 Task: Find connections with filter location Dar el Beïda with filter topic #Jobinterviewswith filter profile language Potuguese with filter current company International Trade Links ® (ITL - HR Consultants) with filter school Institute of Rural Management Anand (IRMA) with filter industry Telephone Call Centers with filter service category Customer Support with filter keywords title Biological Engineer
Action: Mouse moved to (489, 69)
Screenshot: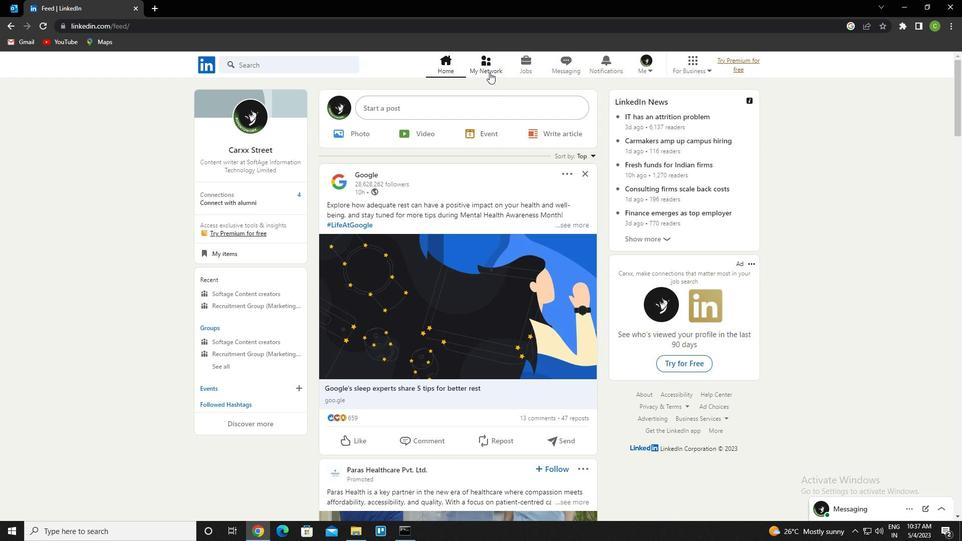
Action: Mouse pressed left at (489, 69)
Screenshot: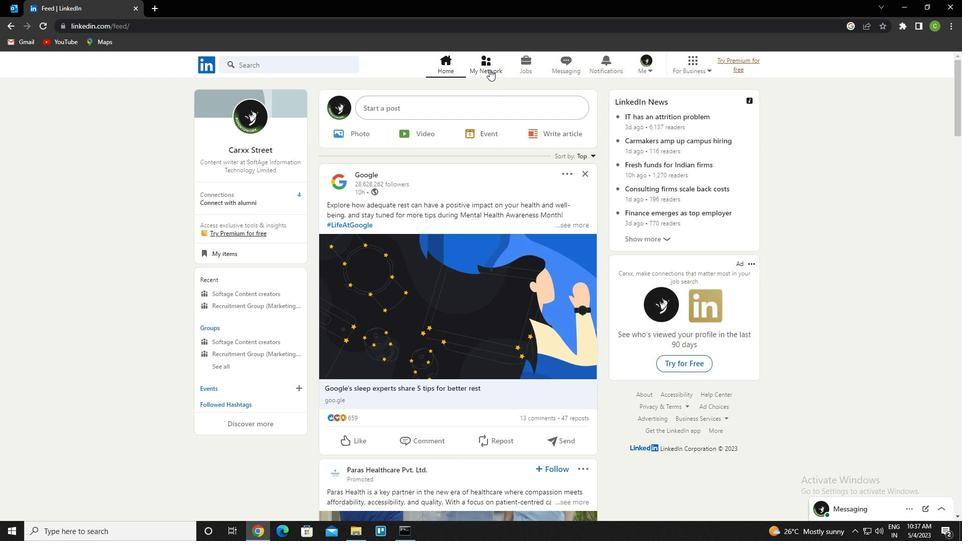 
Action: Mouse moved to (314, 121)
Screenshot: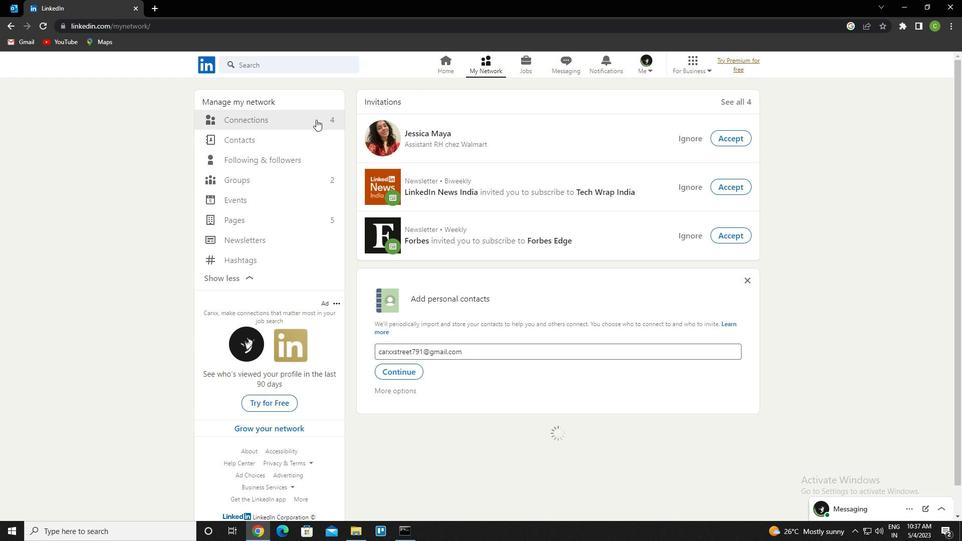 
Action: Mouse pressed left at (314, 121)
Screenshot: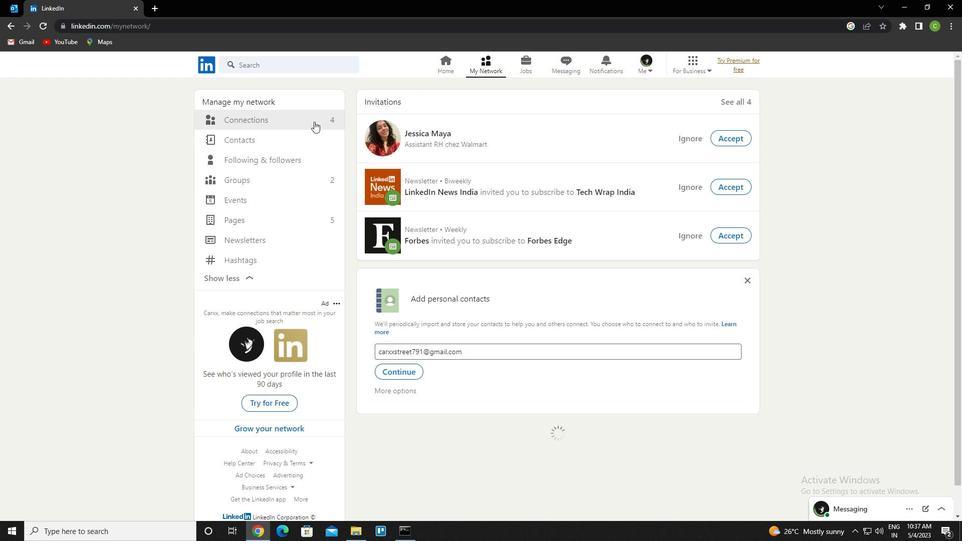 
Action: Mouse moved to (564, 119)
Screenshot: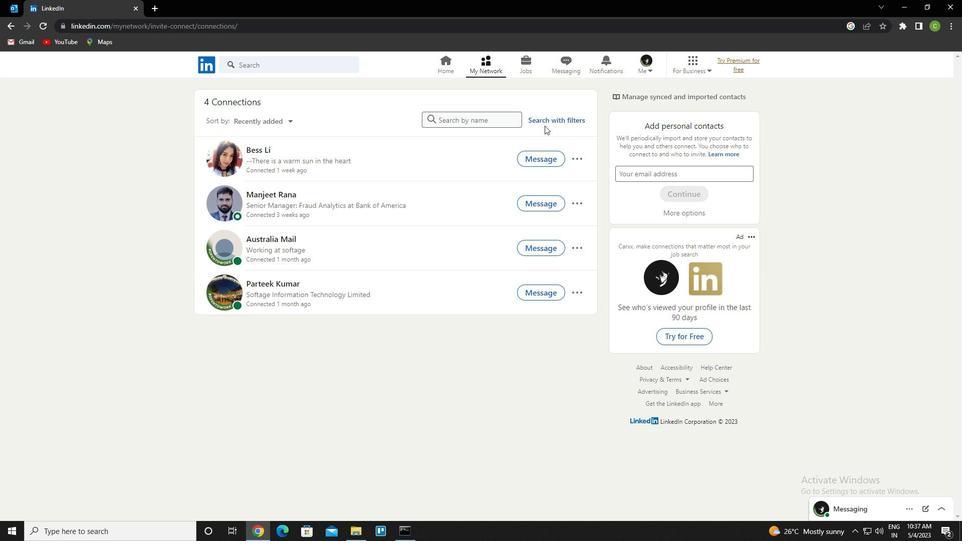 
Action: Mouse pressed left at (564, 119)
Screenshot: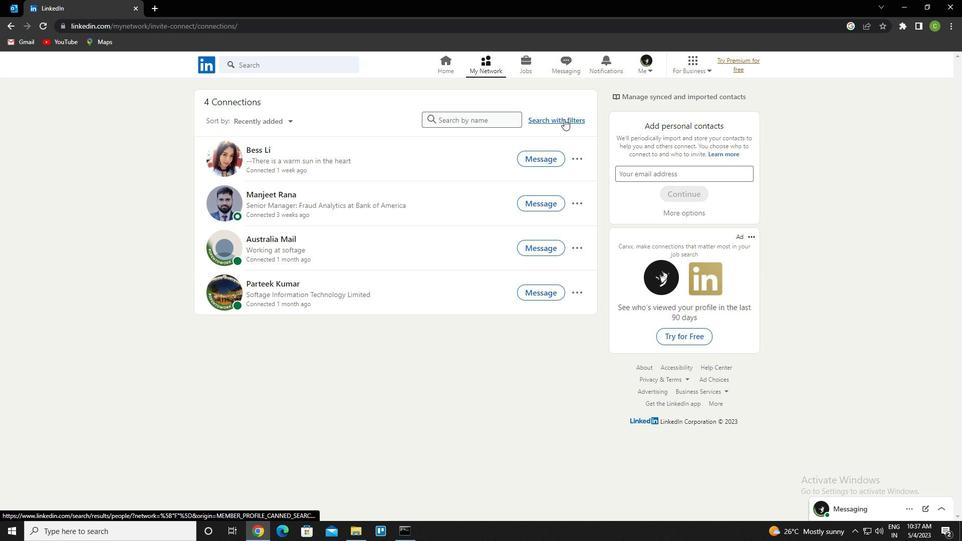 
Action: Mouse moved to (512, 93)
Screenshot: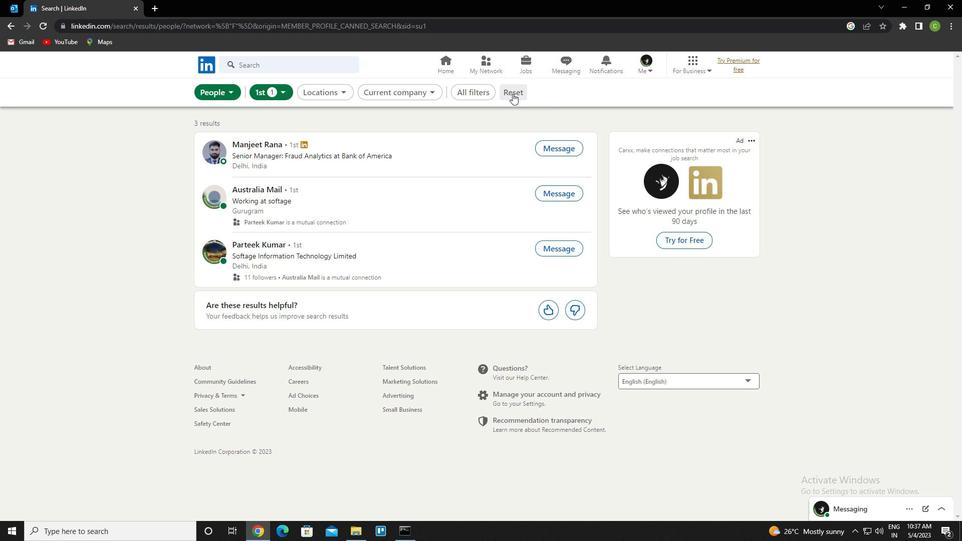 
Action: Mouse pressed left at (512, 93)
Screenshot: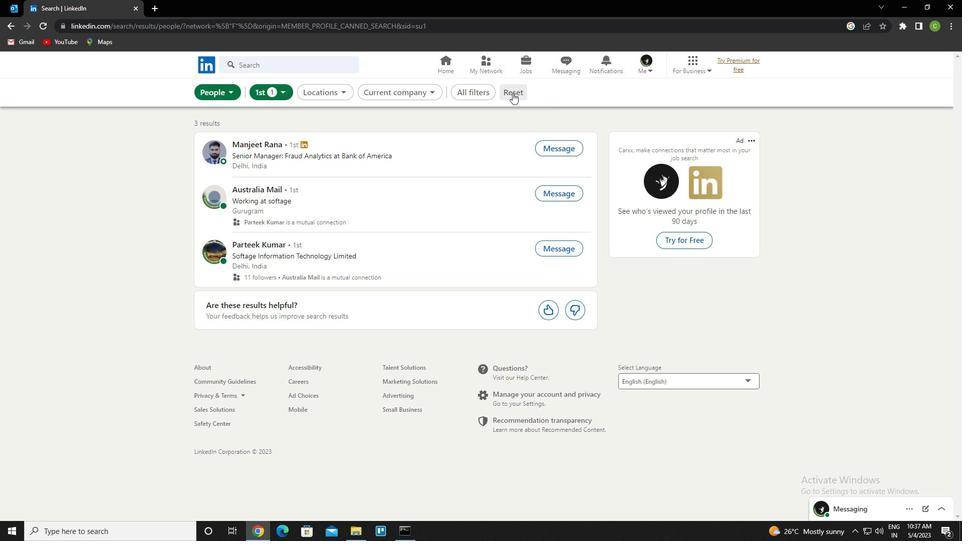 
Action: Mouse moved to (497, 98)
Screenshot: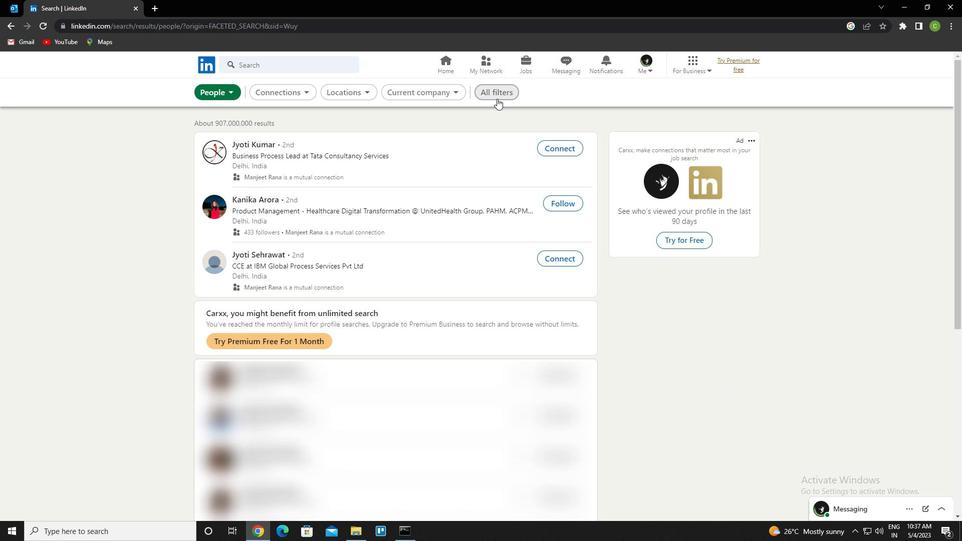 
Action: Mouse pressed left at (497, 98)
Screenshot: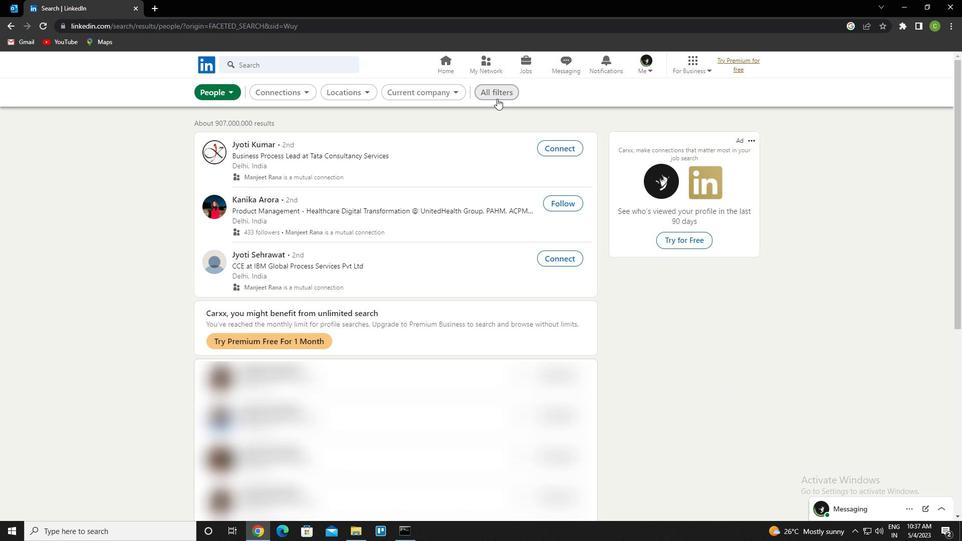 
Action: Mouse moved to (795, 283)
Screenshot: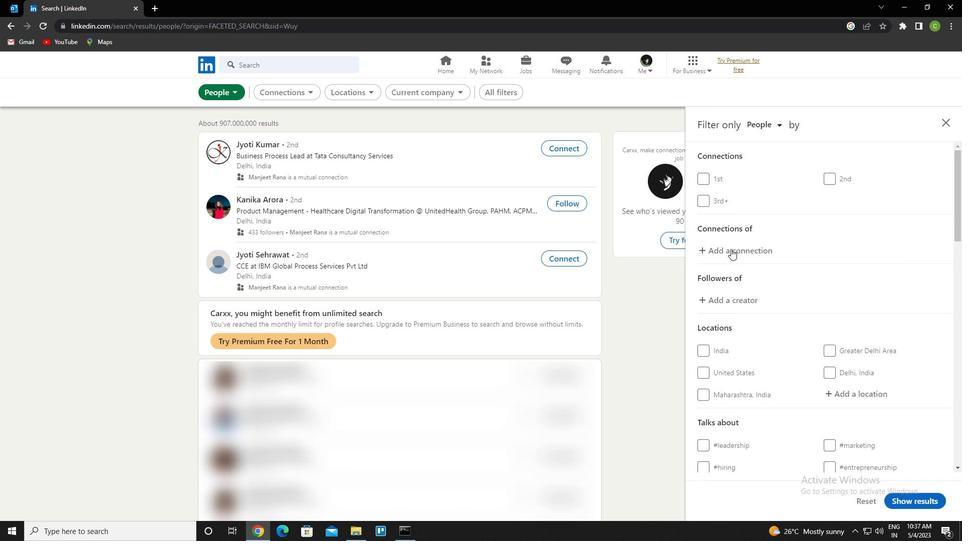 
Action: Mouse scrolled (795, 282) with delta (0, 0)
Screenshot: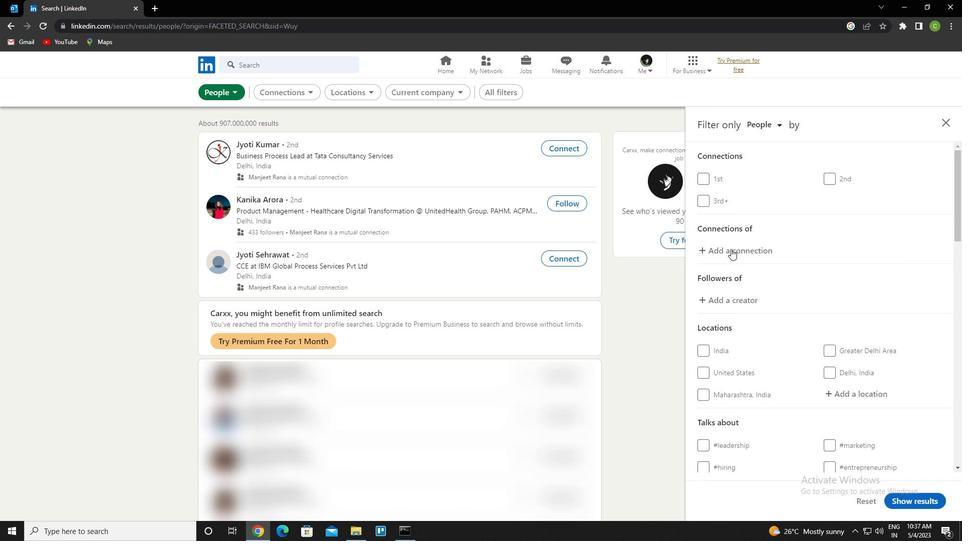 
Action: Mouse moved to (803, 286)
Screenshot: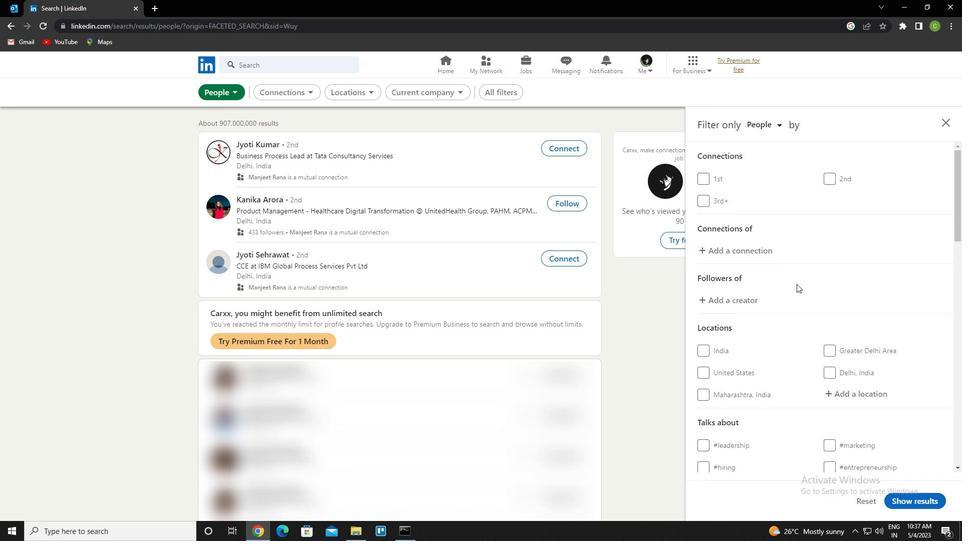 
Action: Mouse scrolled (803, 286) with delta (0, 0)
Screenshot: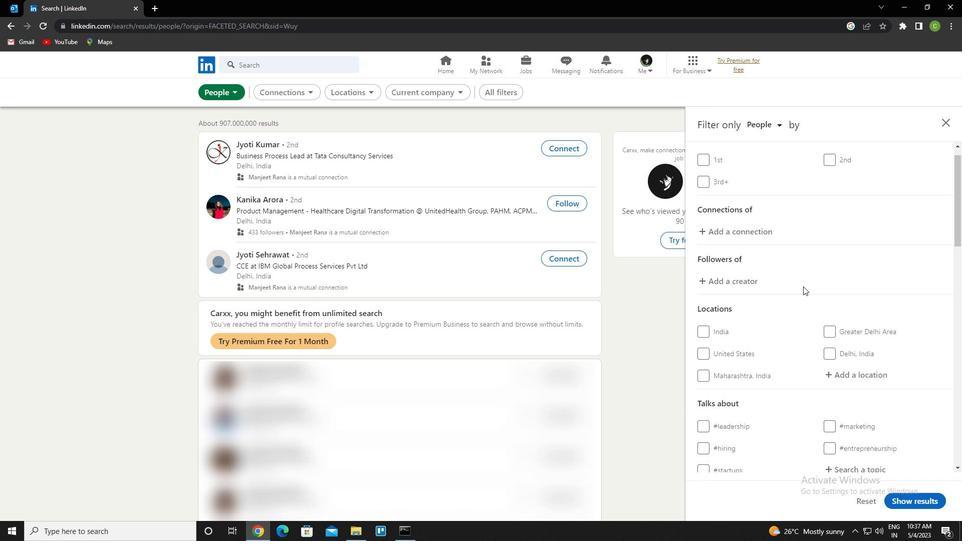 
Action: Mouse moved to (854, 295)
Screenshot: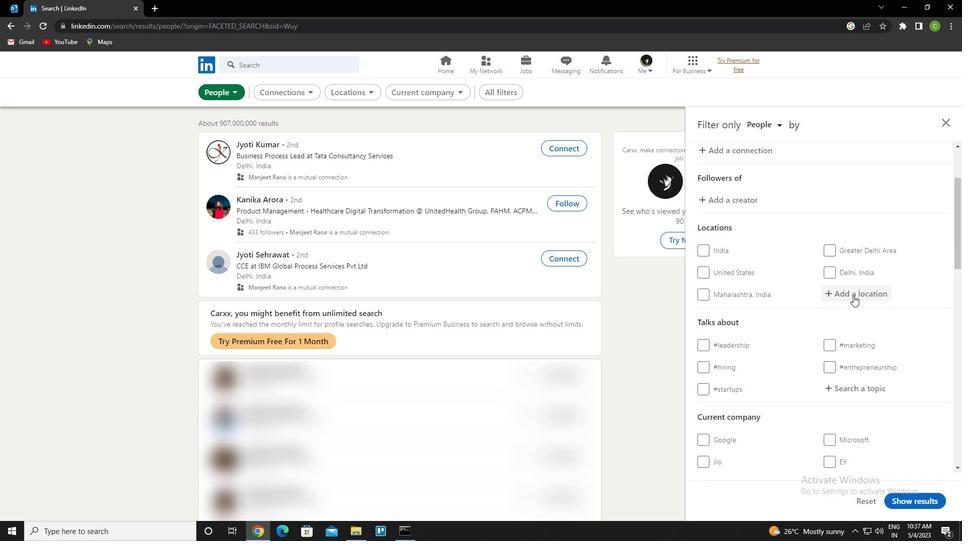 
Action: Mouse pressed left at (854, 295)
Screenshot: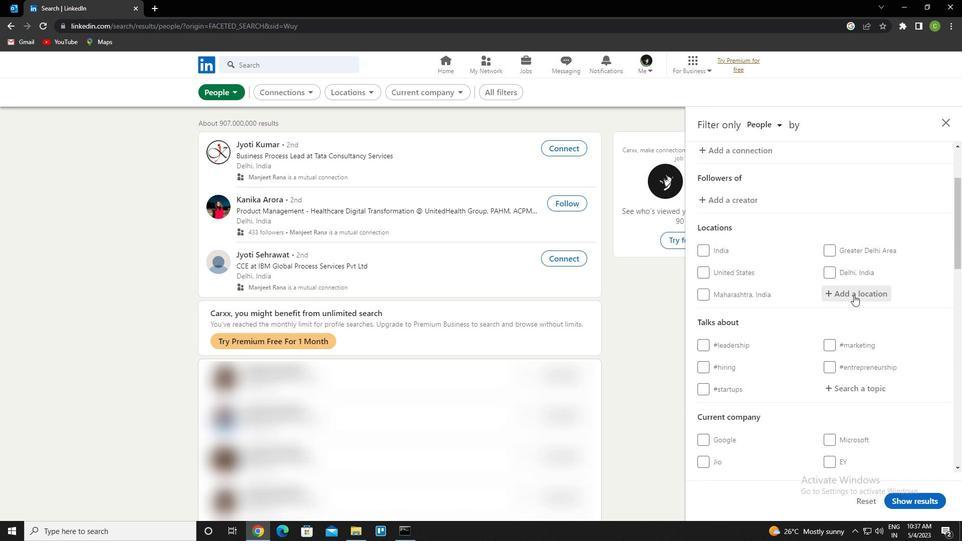 
Action: Mouse moved to (799, 273)
Screenshot: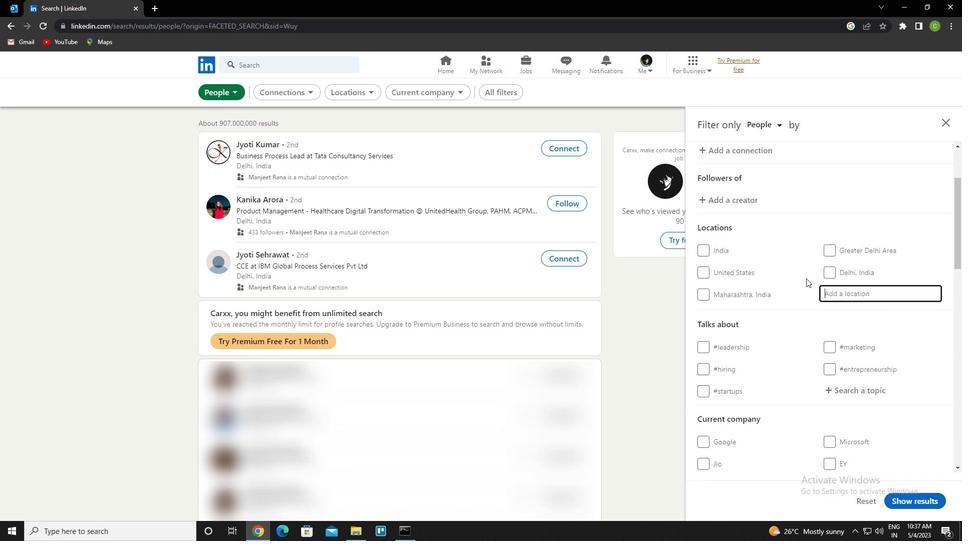 
Action: Key pressed <Key.caps_lock>
Screenshot: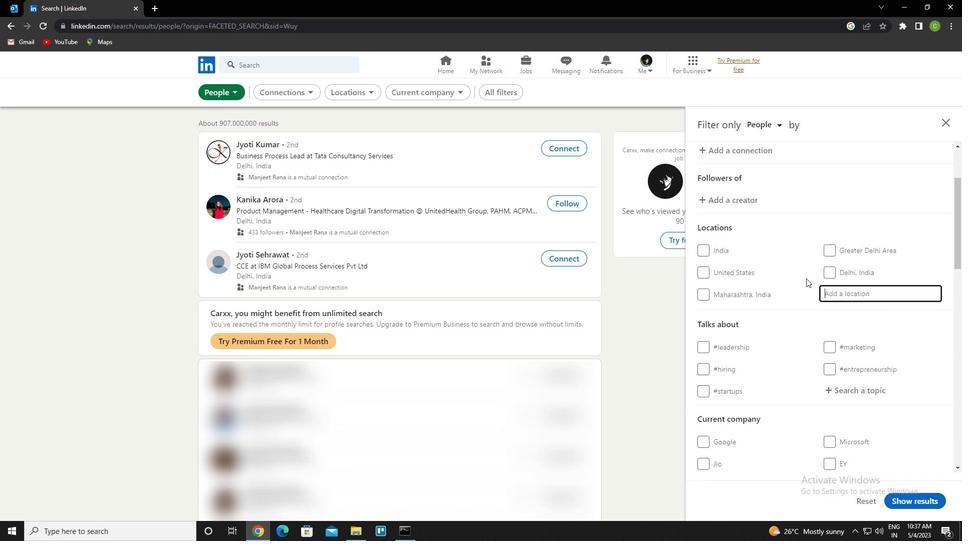 
Action: Mouse moved to (794, 270)
Screenshot: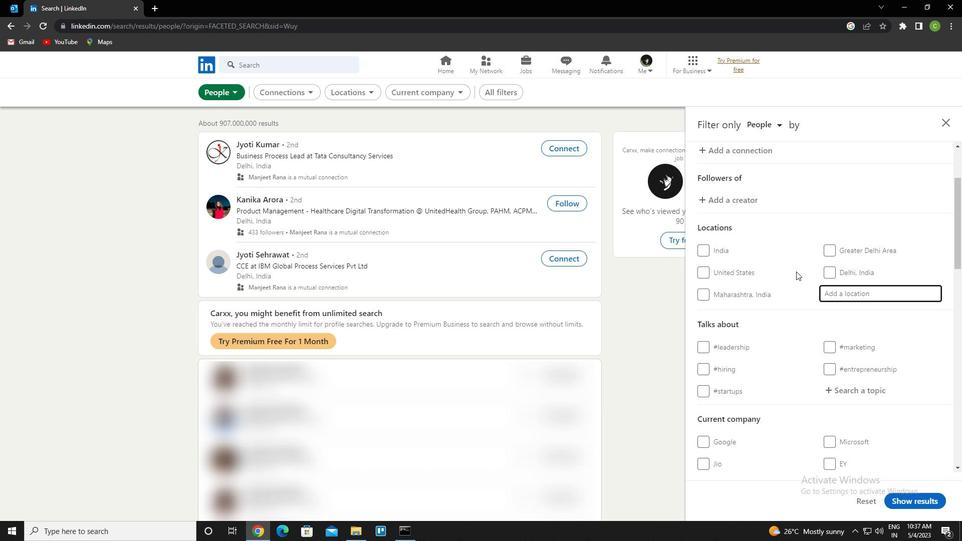 
Action: Key pressed d<Key.caps_lock>ar<Key.space>el<Key.space><Key.caps_lock>b<Key.caps_lock>eida<Key.down><Key.enter>
Screenshot: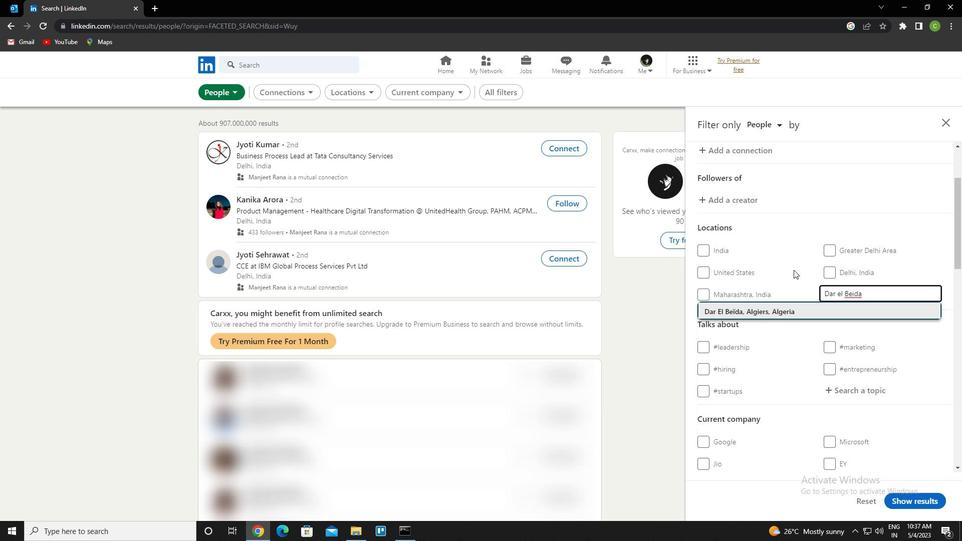 
Action: Mouse moved to (776, 270)
Screenshot: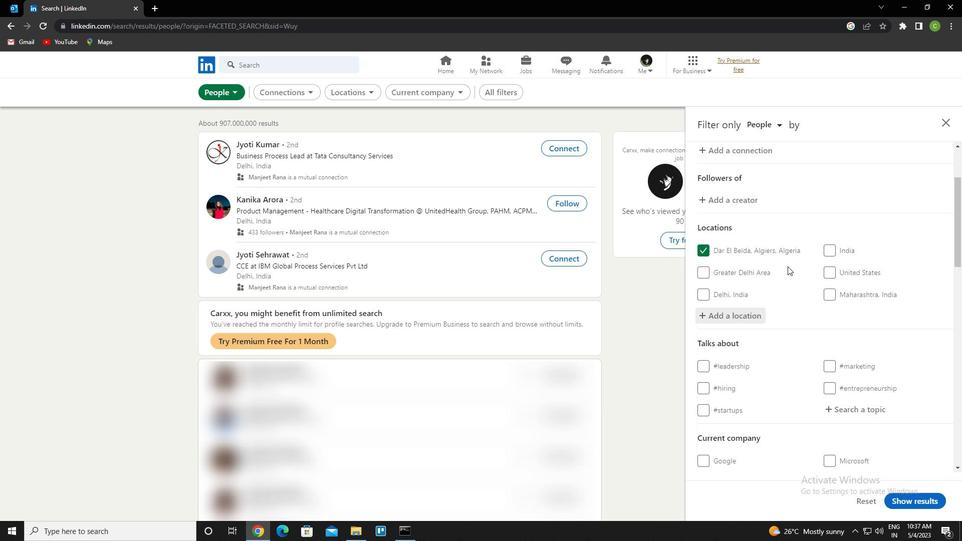 
Action: Mouse scrolled (776, 269) with delta (0, 0)
Screenshot: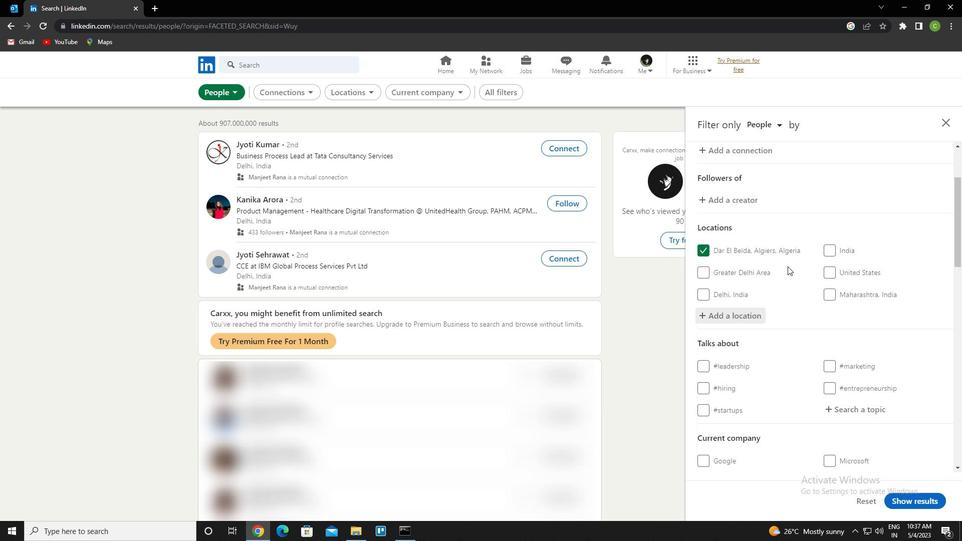 
Action: Mouse scrolled (776, 269) with delta (0, 0)
Screenshot: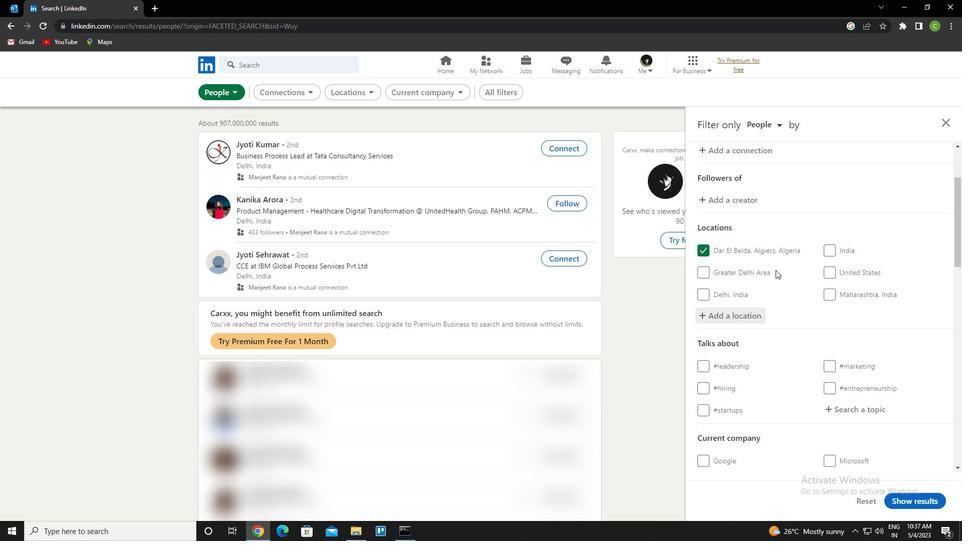 
Action: Mouse moved to (871, 309)
Screenshot: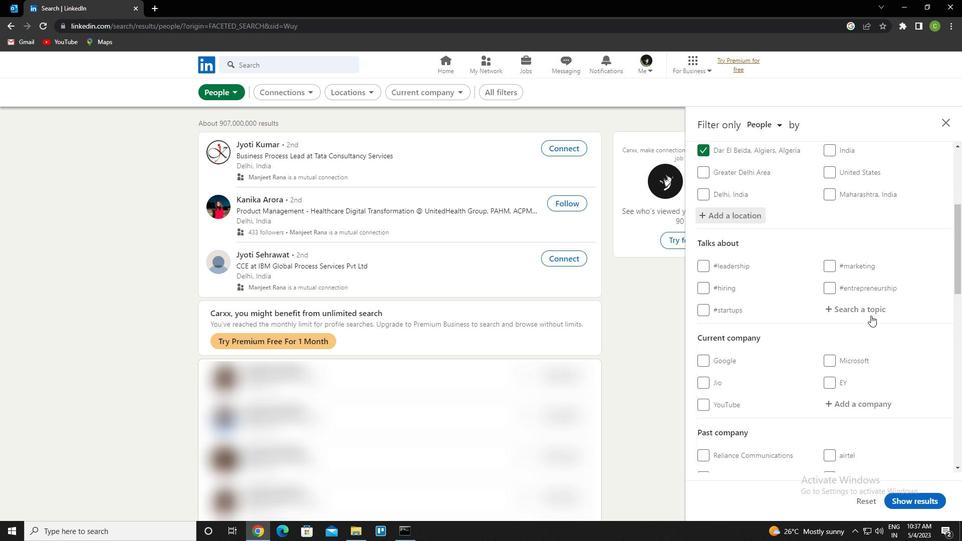 
Action: Mouse pressed left at (871, 309)
Screenshot: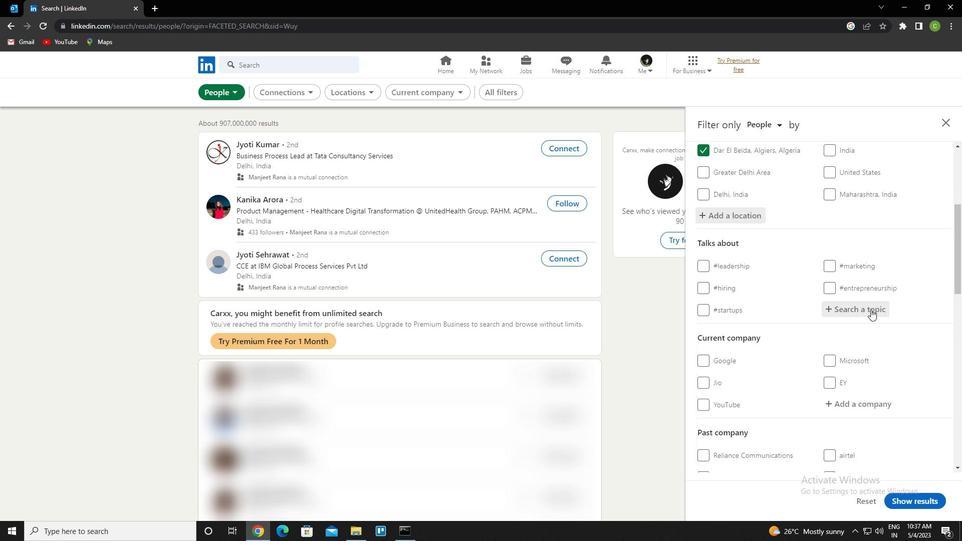 
Action: Mouse moved to (830, 277)
Screenshot: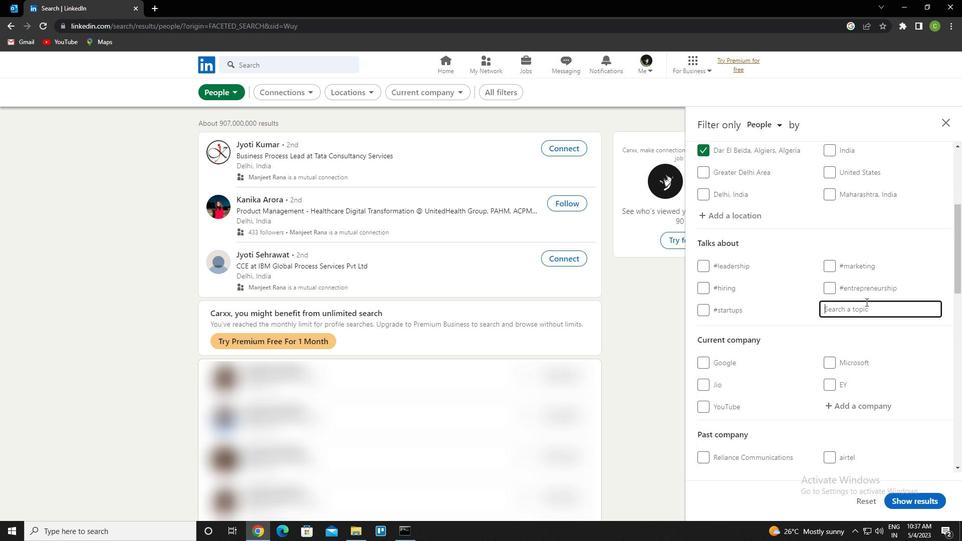 
Action: Key pressed jobinterviews<Key.down><Key.enter>
Screenshot: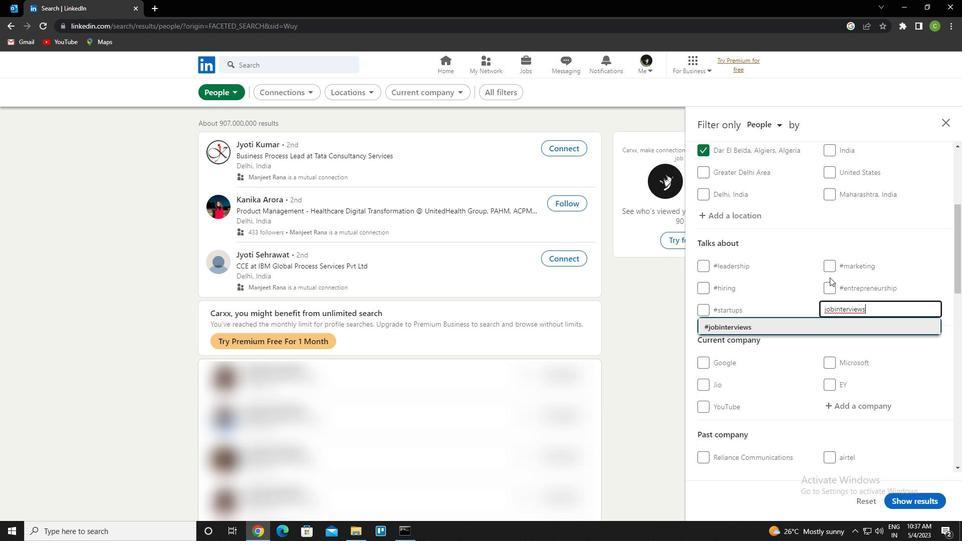 
Action: Mouse moved to (827, 275)
Screenshot: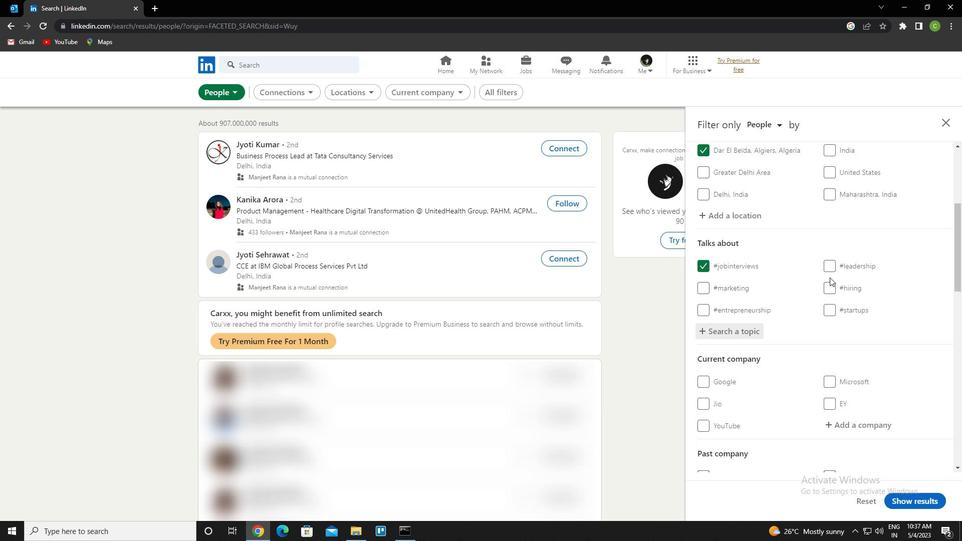
Action: Mouse scrolled (827, 275) with delta (0, 0)
Screenshot: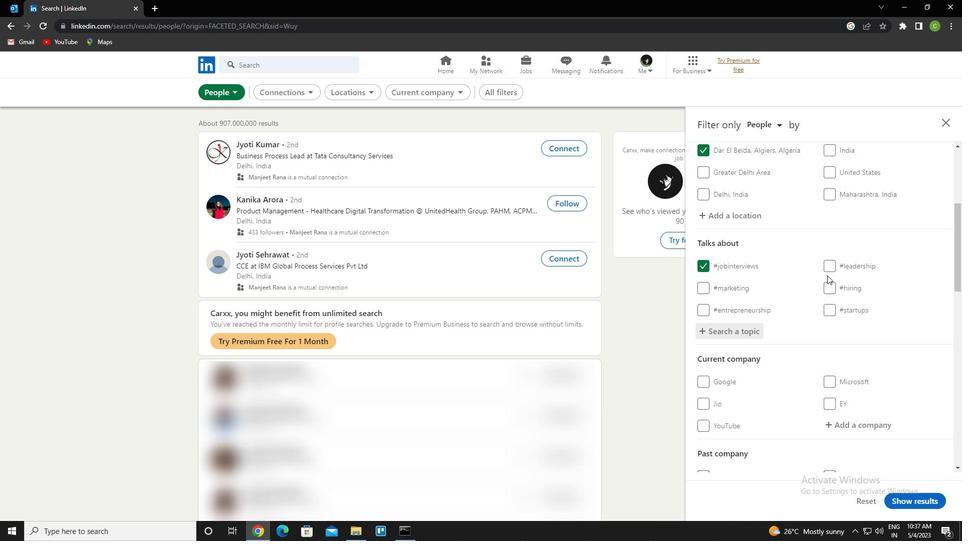 
Action: Mouse scrolled (827, 275) with delta (0, 0)
Screenshot: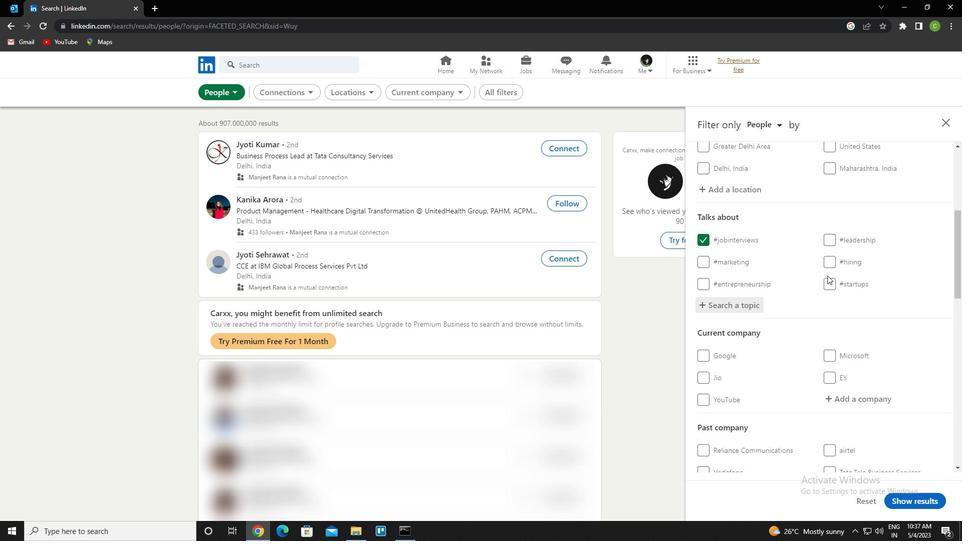 
Action: Mouse scrolled (827, 275) with delta (0, 0)
Screenshot: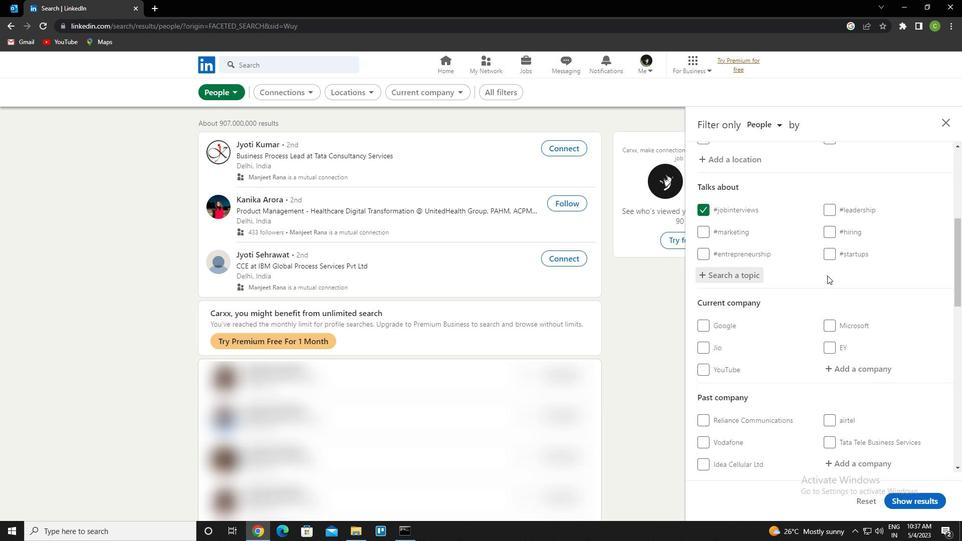 
Action: Mouse moved to (834, 283)
Screenshot: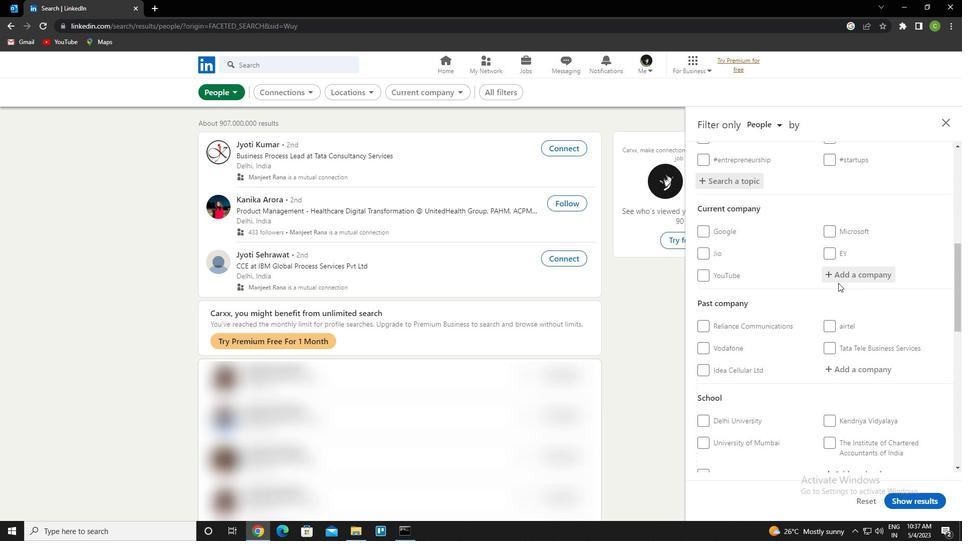 
Action: Mouse scrolled (834, 283) with delta (0, 0)
Screenshot: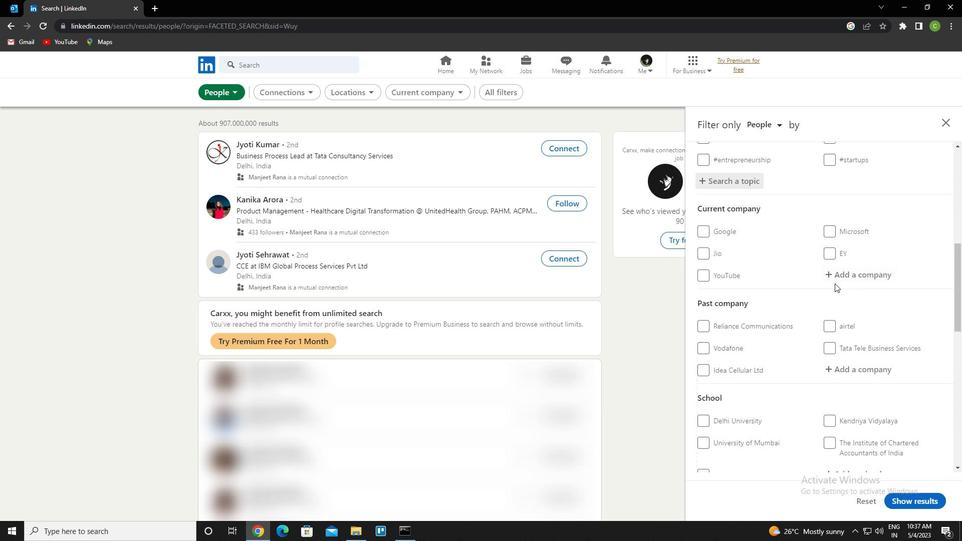 
Action: Mouse scrolled (834, 283) with delta (0, 0)
Screenshot: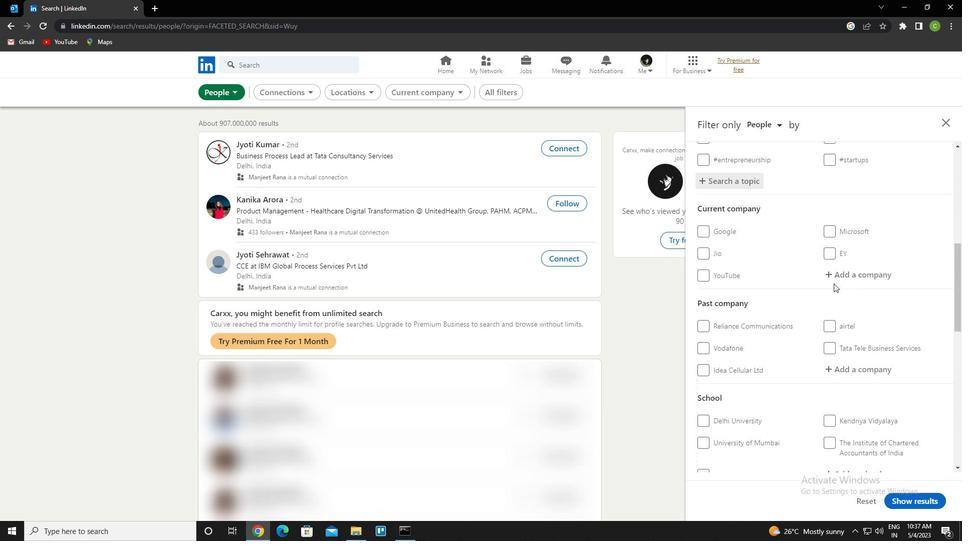 
Action: Mouse scrolled (834, 283) with delta (0, 0)
Screenshot: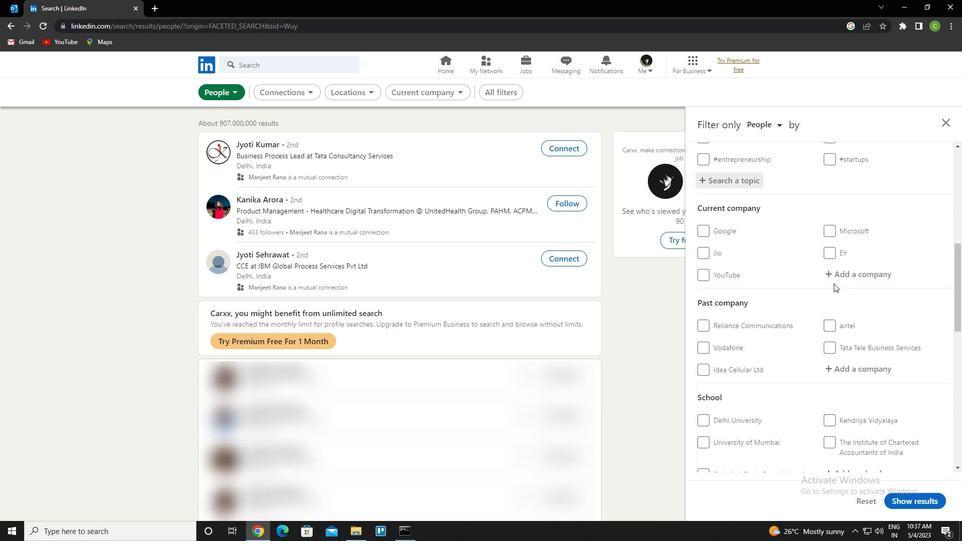 
Action: Mouse scrolled (834, 283) with delta (0, 0)
Screenshot: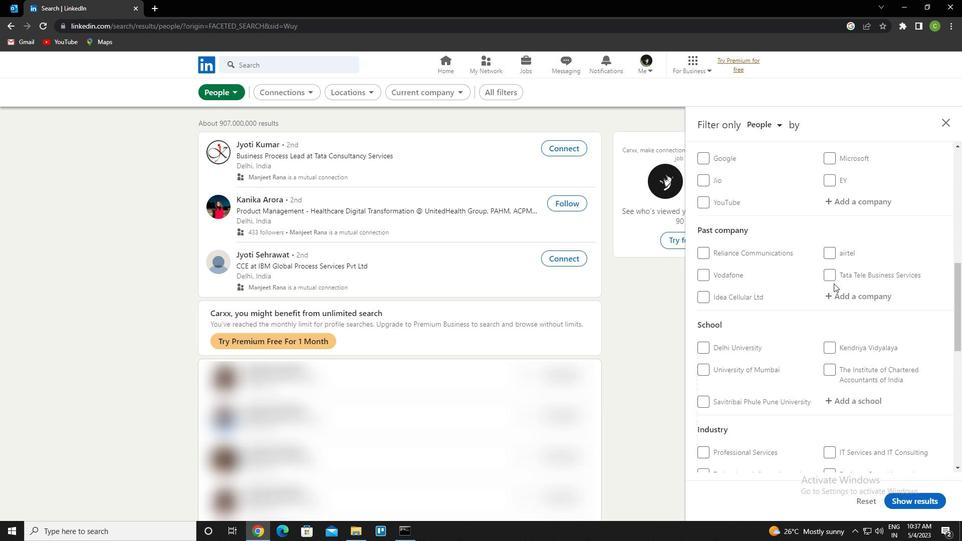 
Action: Mouse moved to (833, 284)
Screenshot: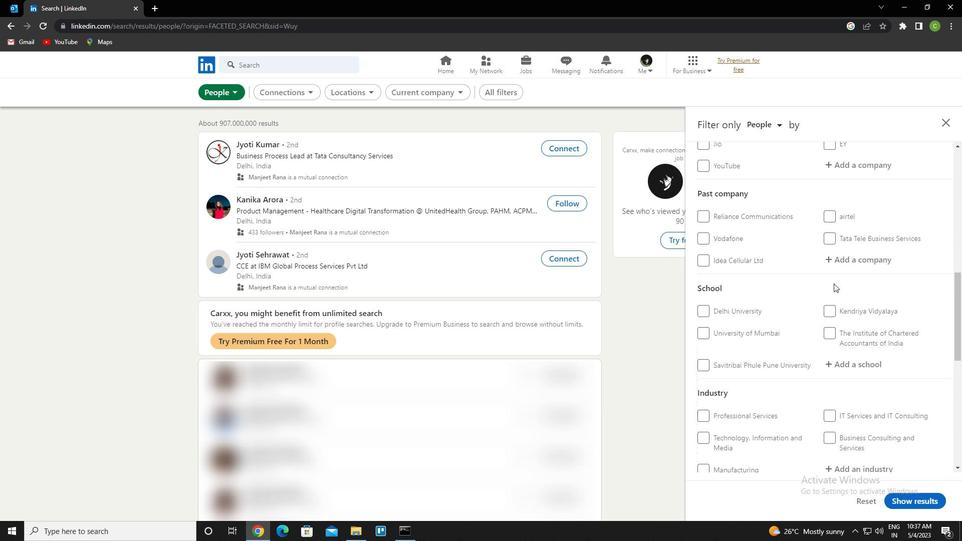 
Action: Mouse scrolled (833, 284) with delta (0, 0)
Screenshot: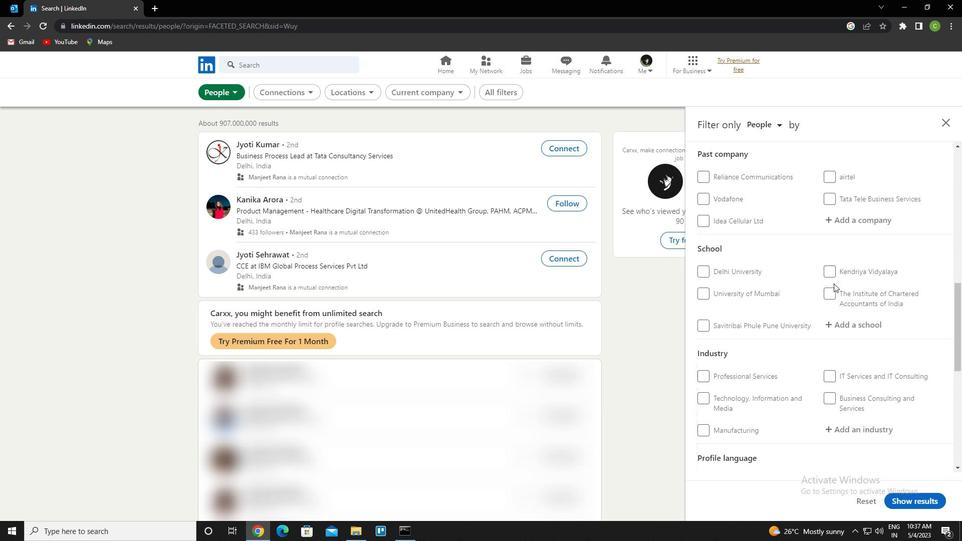 
Action: Mouse moved to (834, 403)
Screenshot: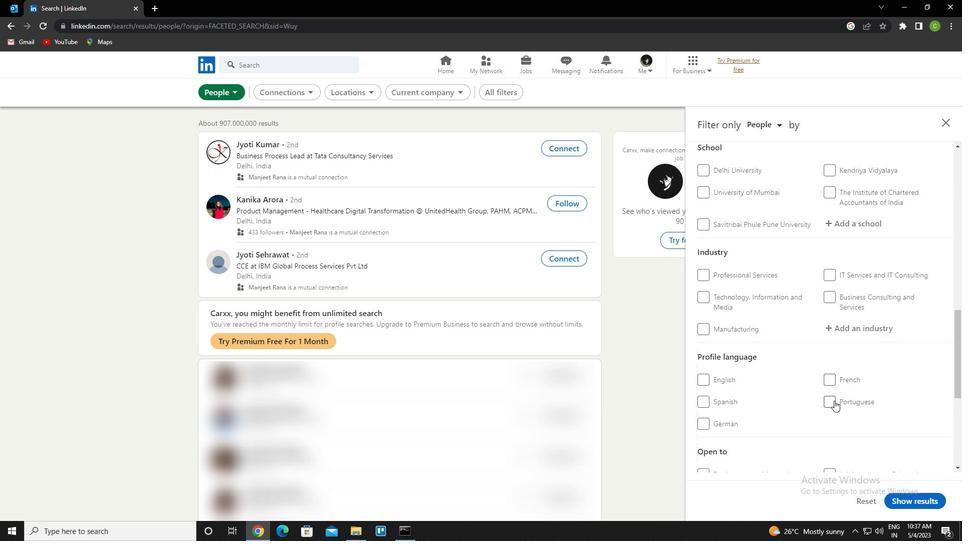 
Action: Mouse pressed left at (834, 403)
Screenshot: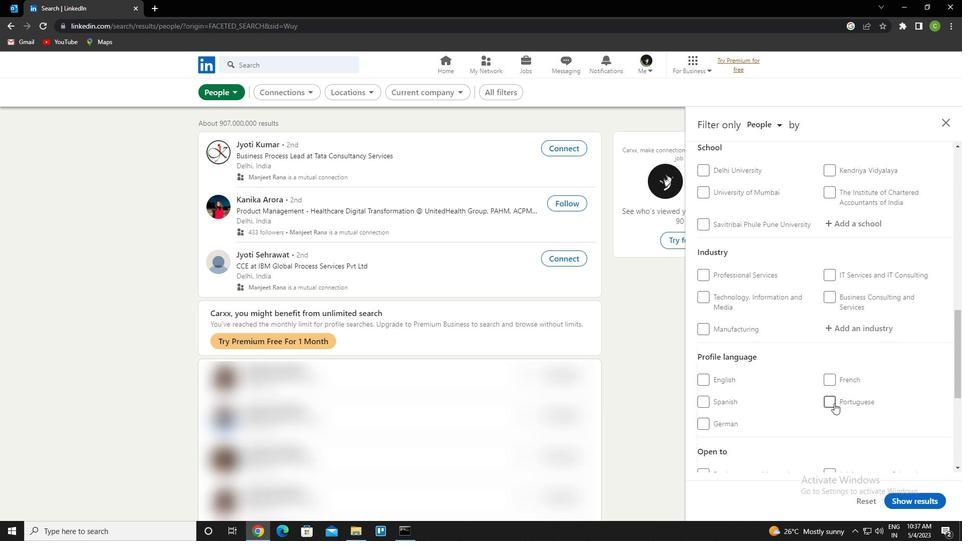 
Action: Mouse moved to (806, 351)
Screenshot: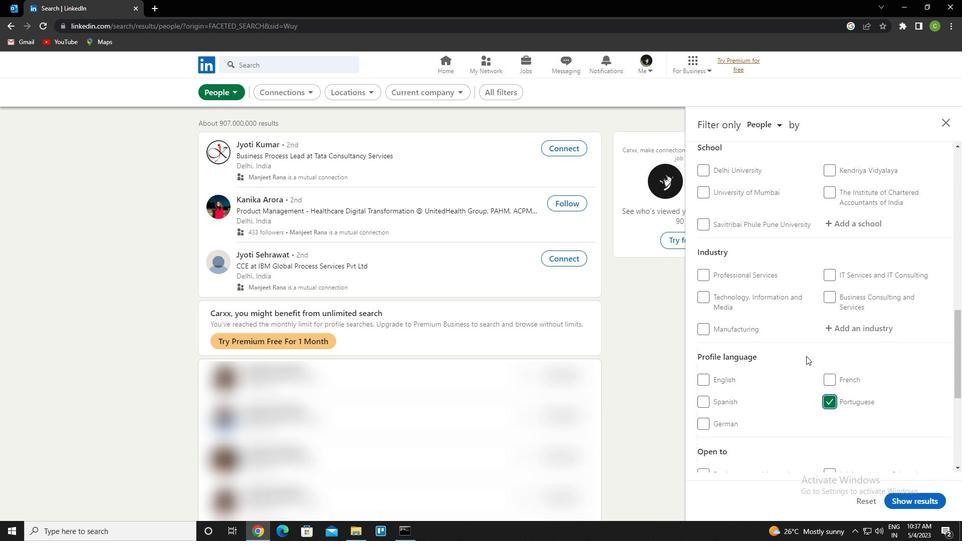 
Action: Mouse scrolled (806, 352) with delta (0, 0)
Screenshot: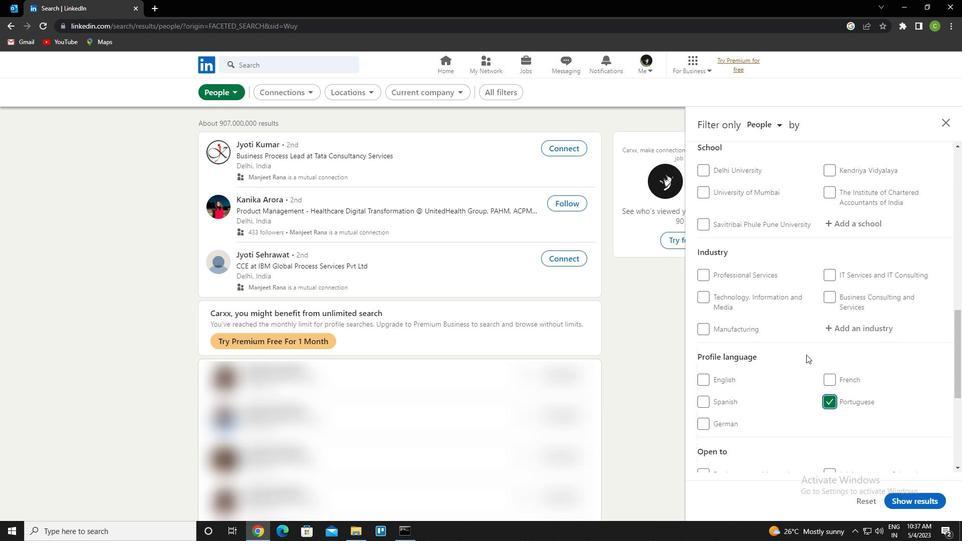 
Action: Mouse moved to (806, 351)
Screenshot: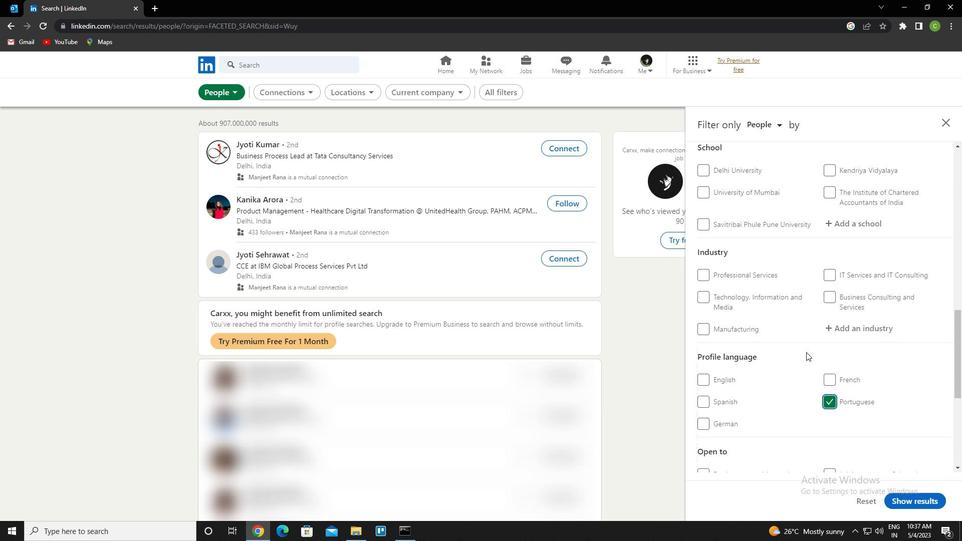 
Action: Mouse scrolled (806, 351) with delta (0, 0)
Screenshot: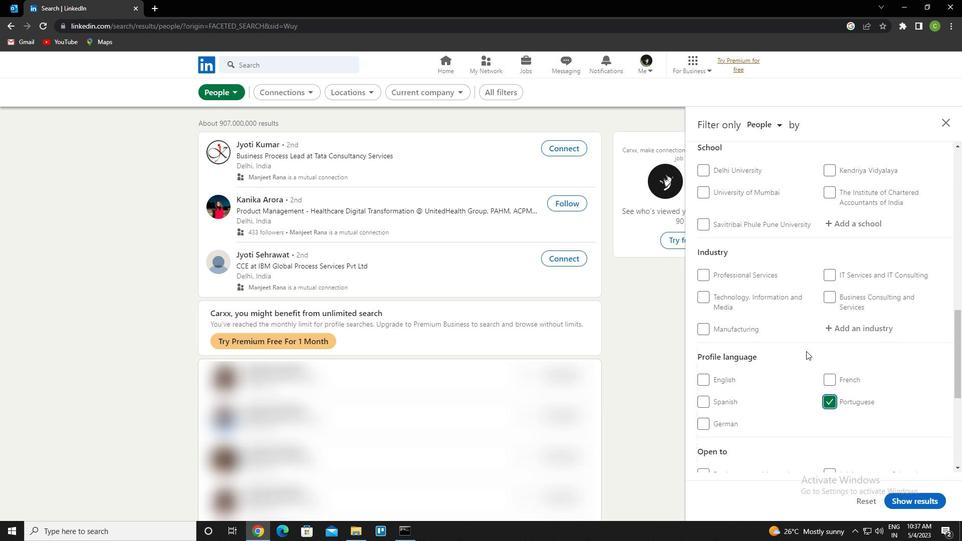 
Action: Mouse scrolled (806, 351) with delta (0, 0)
Screenshot: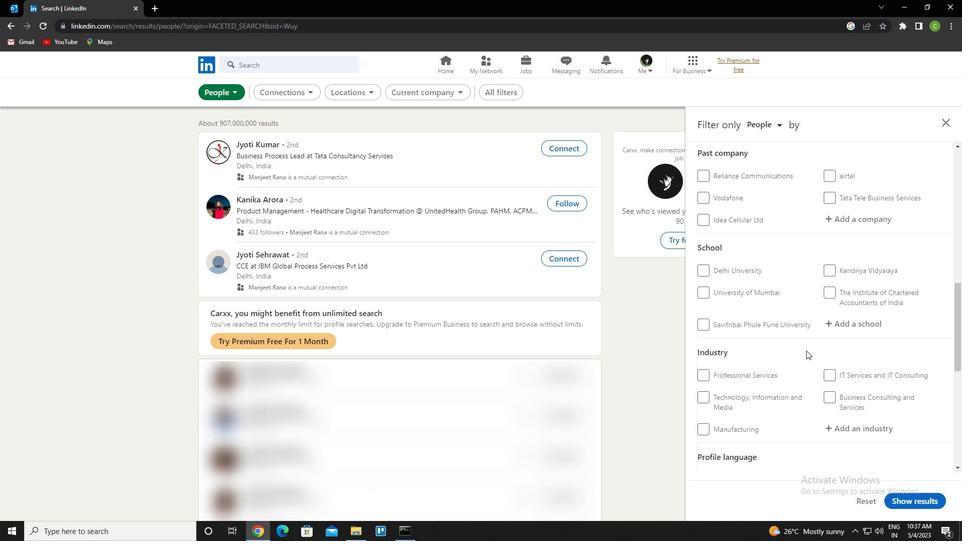 
Action: Mouse scrolled (806, 351) with delta (0, 0)
Screenshot: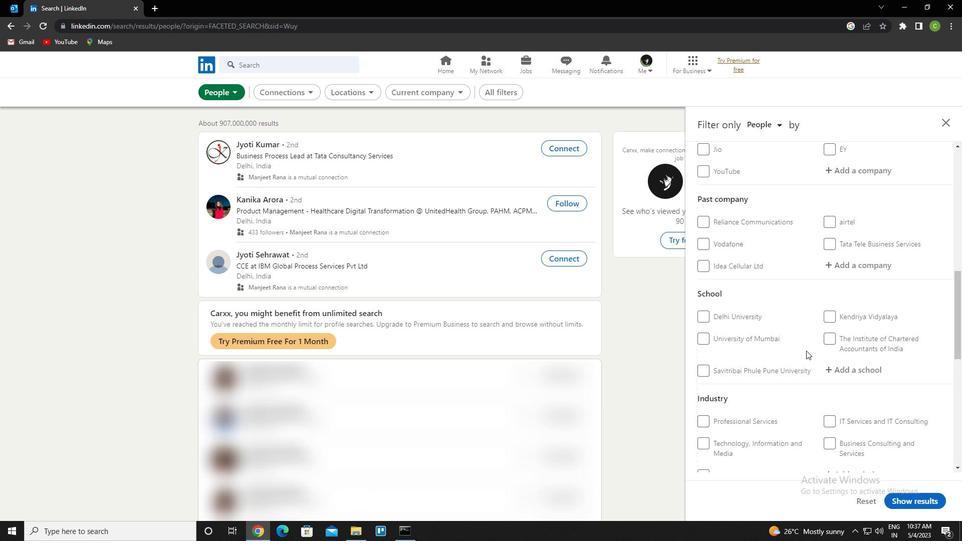 
Action: Mouse moved to (806, 351)
Screenshot: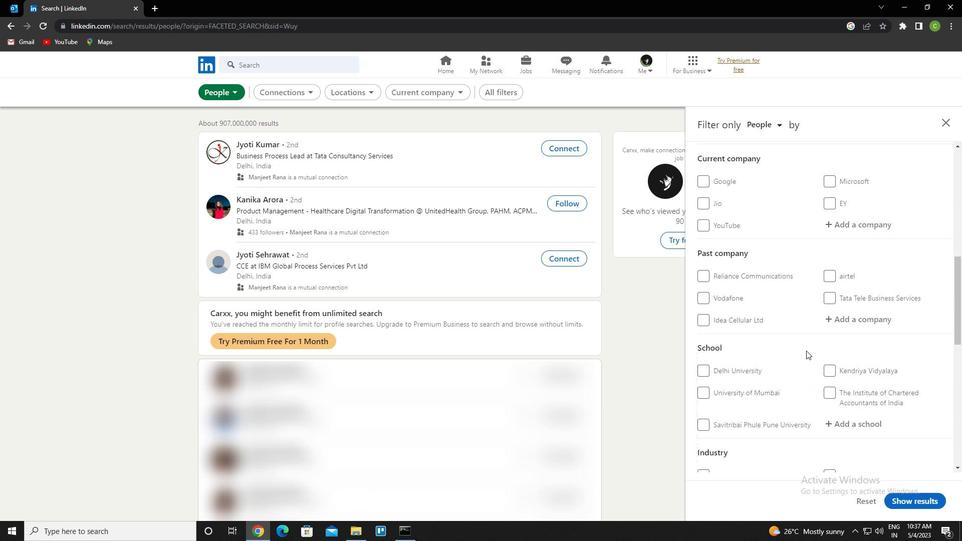 
Action: Mouse scrolled (806, 351) with delta (0, 0)
Screenshot: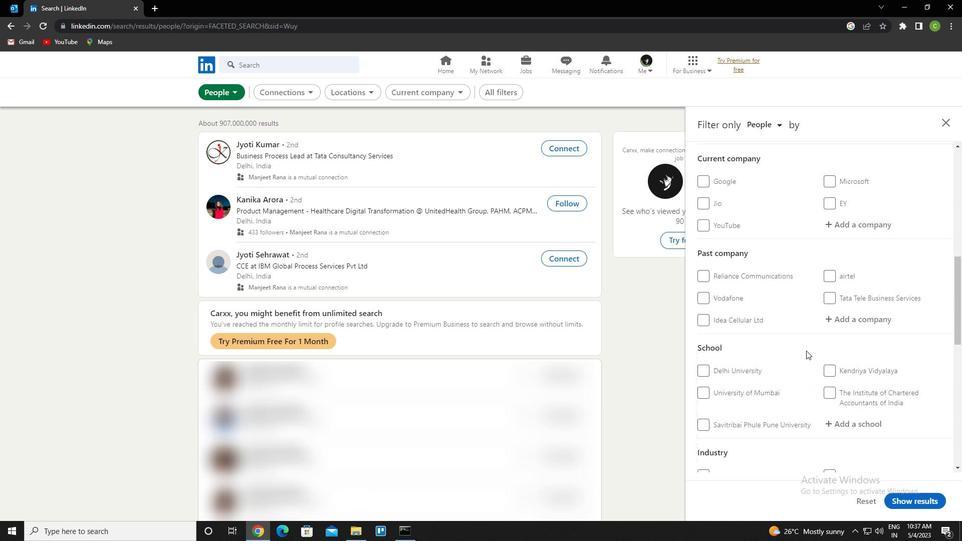 
Action: Mouse moved to (867, 270)
Screenshot: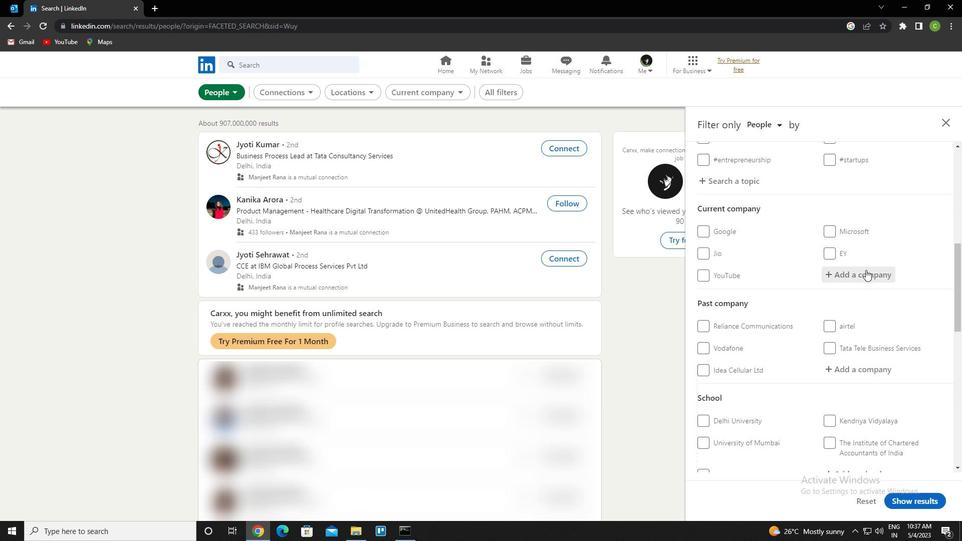 
Action: Mouse pressed left at (867, 270)
Screenshot: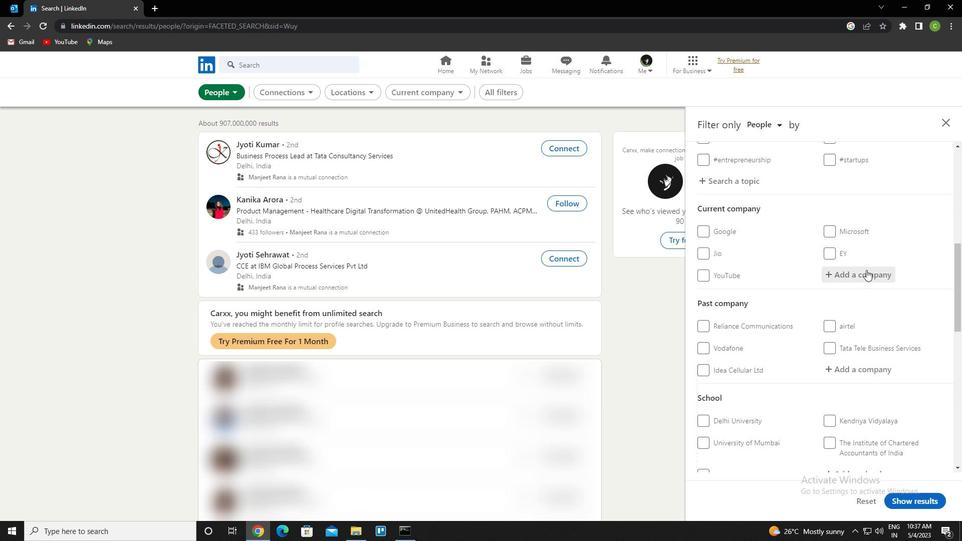 
Action: Mouse moved to (852, 263)
Screenshot: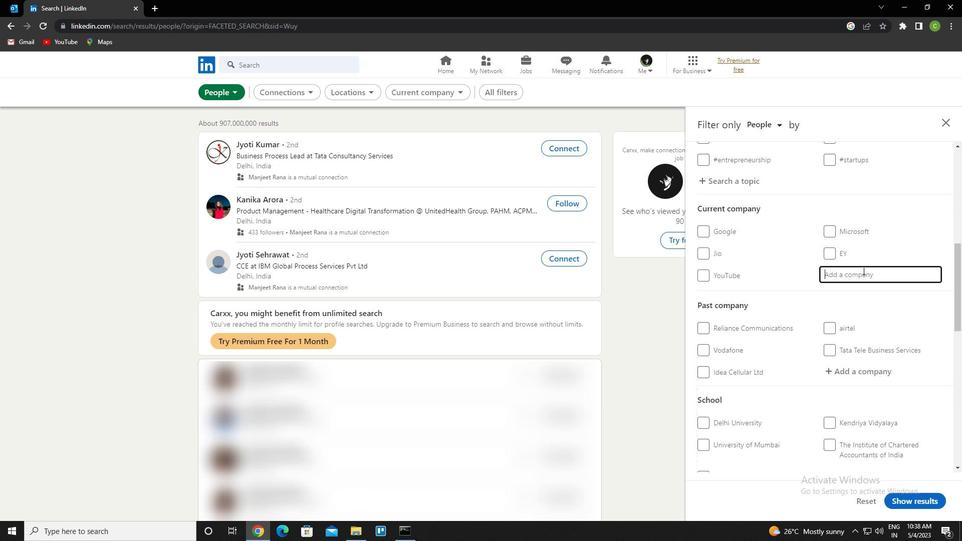 
Action: Key pressed <Key.caps_lock>i<Key.caps_lock>nternational<Key.space>trade
Screenshot: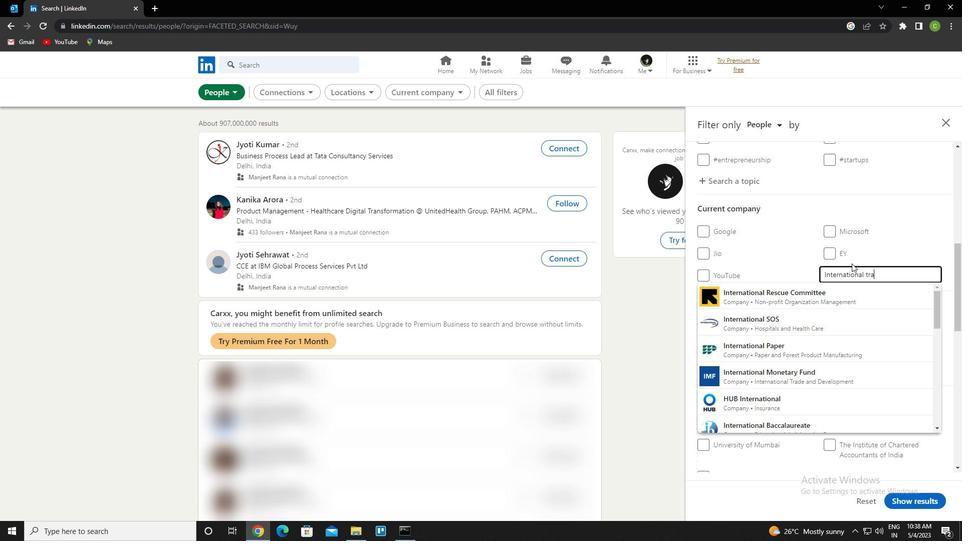
Action: Mouse moved to (851, 263)
Screenshot: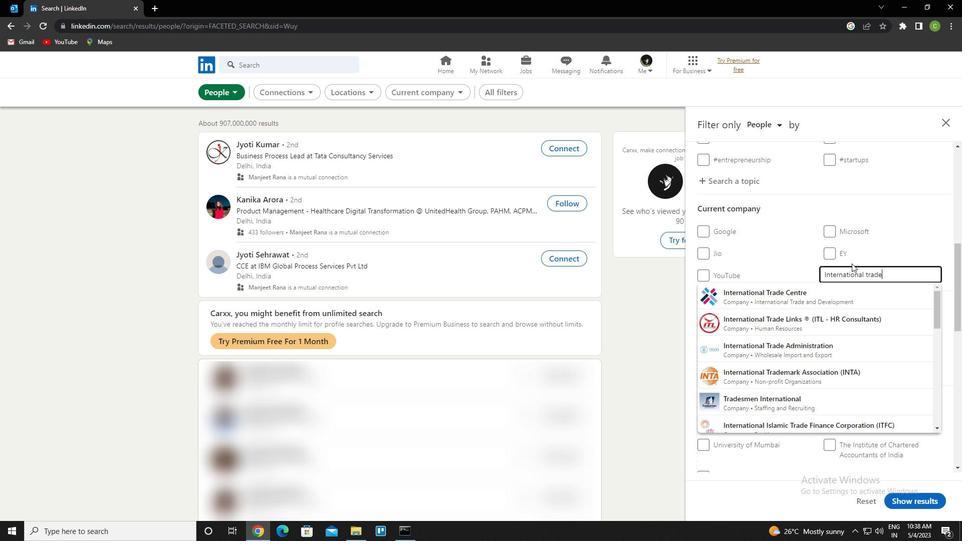 
Action: Key pressed <Key.space>links<Key.down><Key.enter>
Screenshot: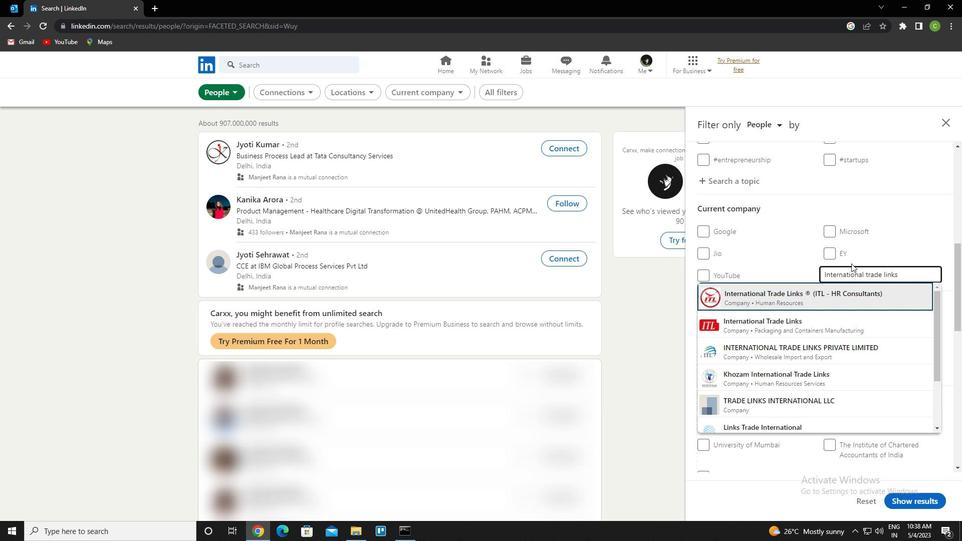 
Action: Mouse moved to (826, 257)
Screenshot: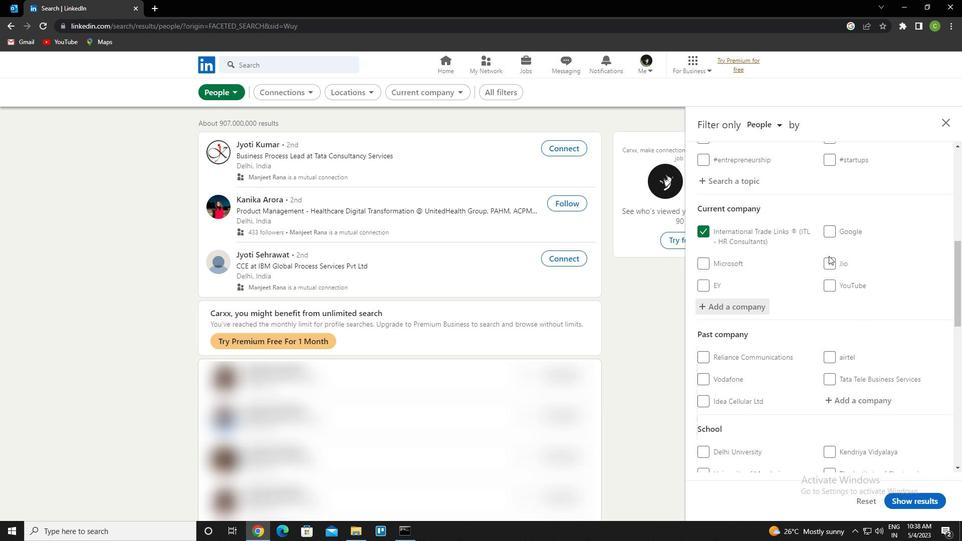 
Action: Mouse scrolled (826, 257) with delta (0, 0)
Screenshot: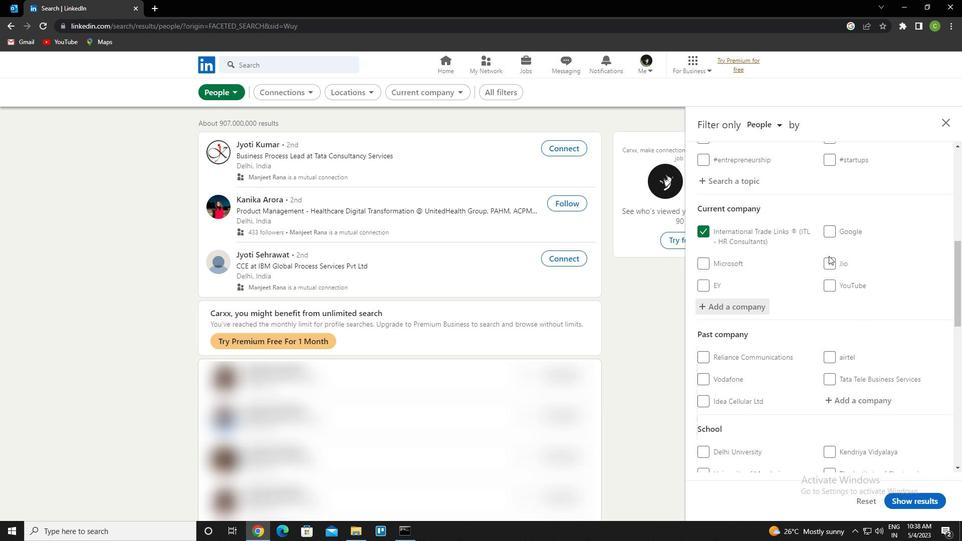
Action: Mouse moved to (823, 263)
Screenshot: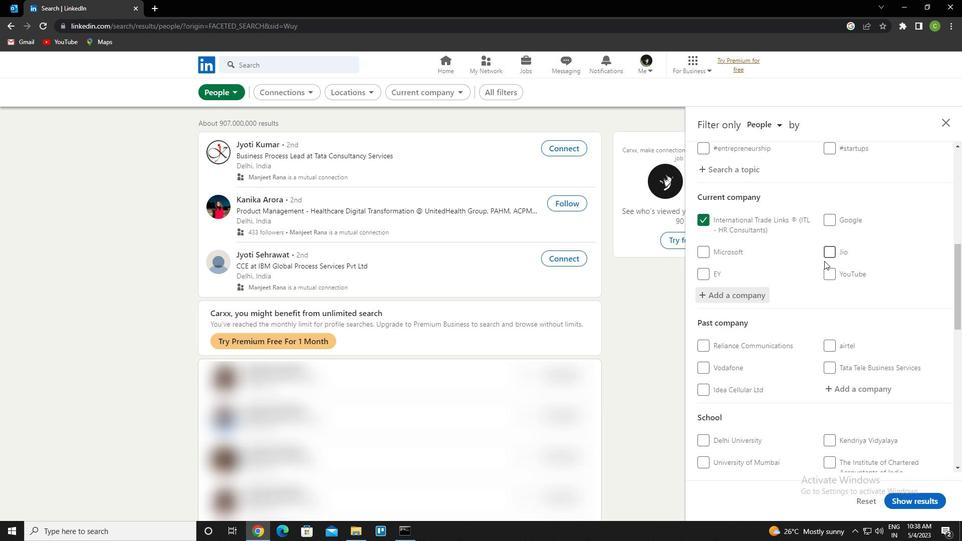 
Action: Mouse scrolled (823, 262) with delta (0, 0)
Screenshot: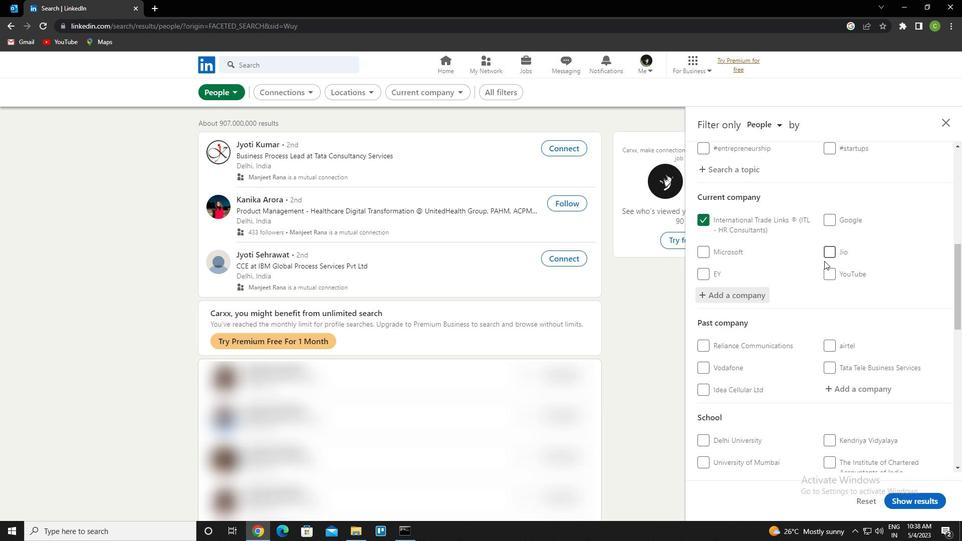 
Action: Mouse moved to (819, 265)
Screenshot: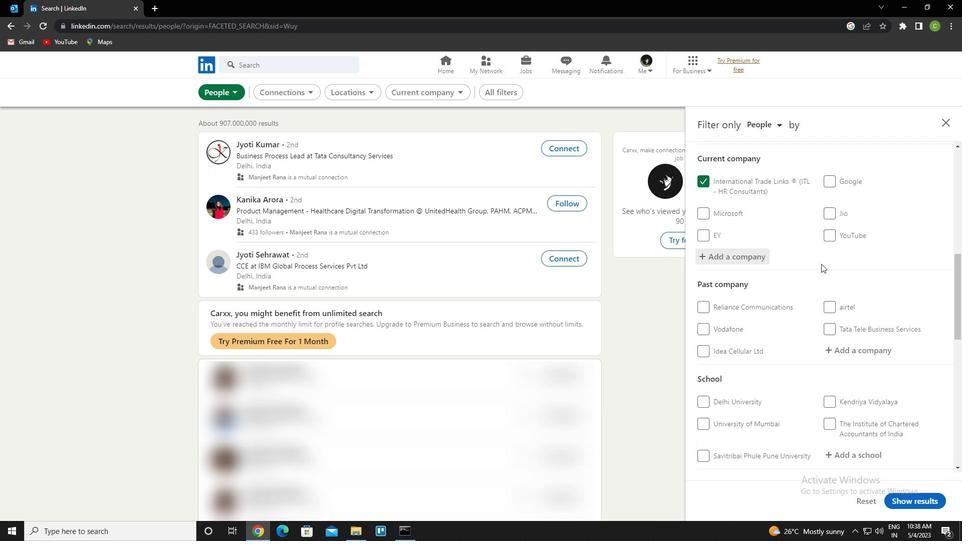 
Action: Mouse scrolled (819, 265) with delta (0, 0)
Screenshot: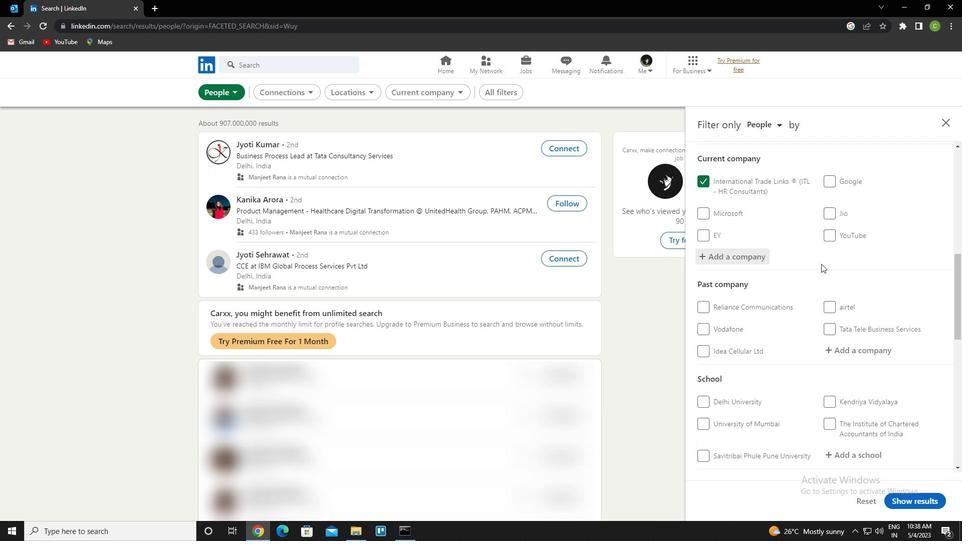 
Action: Mouse moved to (851, 350)
Screenshot: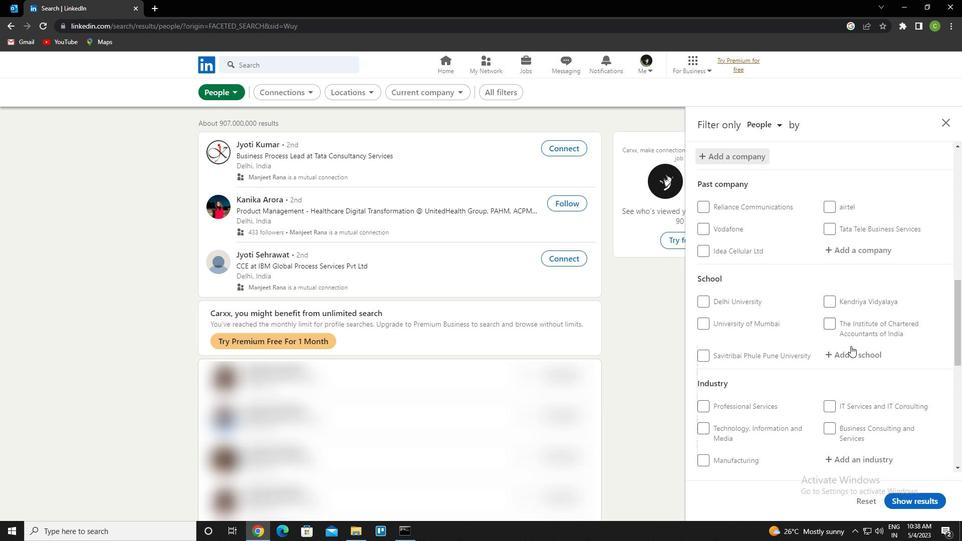 
Action: Mouse pressed left at (851, 350)
Screenshot: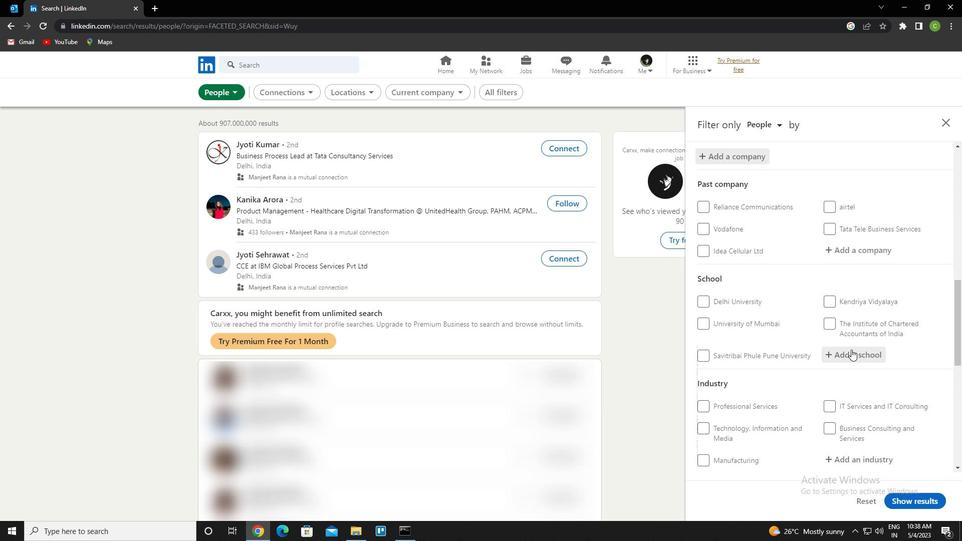 
Action: Mouse moved to (843, 345)
Screenshot: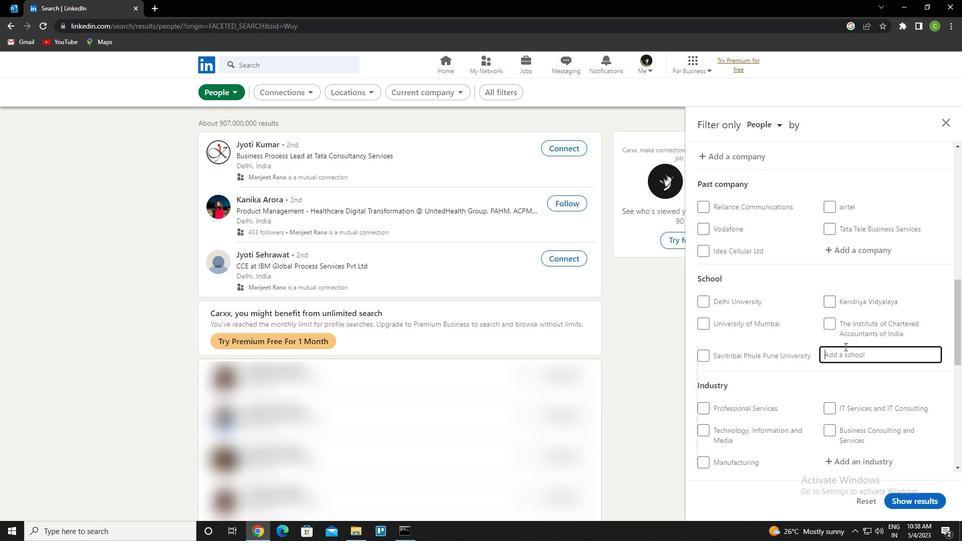
Action: Key pressed <Key.caps_lock>i<Key.caps_lock>Nstitute<Key.space>of<Key.space>rural<Key.space><Key.caps_lock>m<Key.caps_lock>anagement<Key.down><Key.enter>
Screenshot: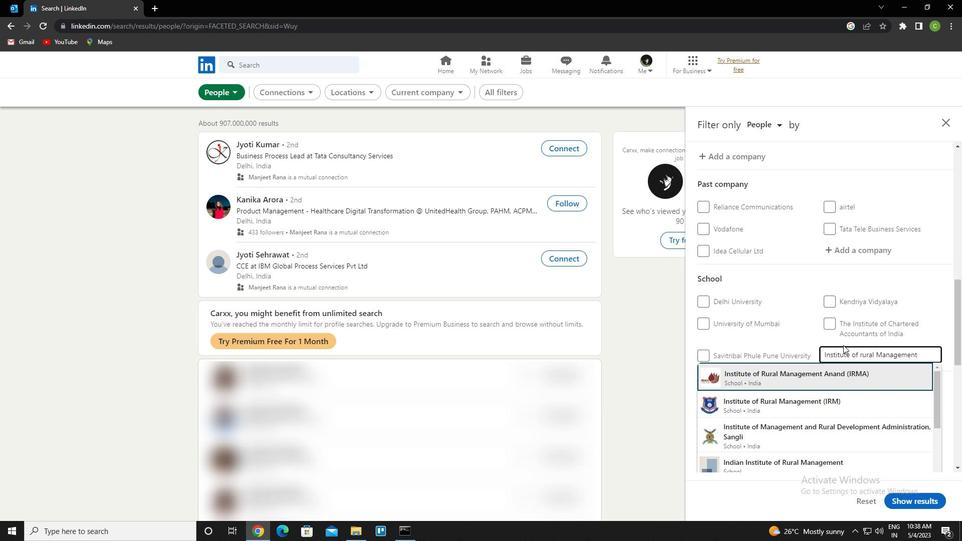 
Action: Mouse moved to (767, 328)
Screenshot: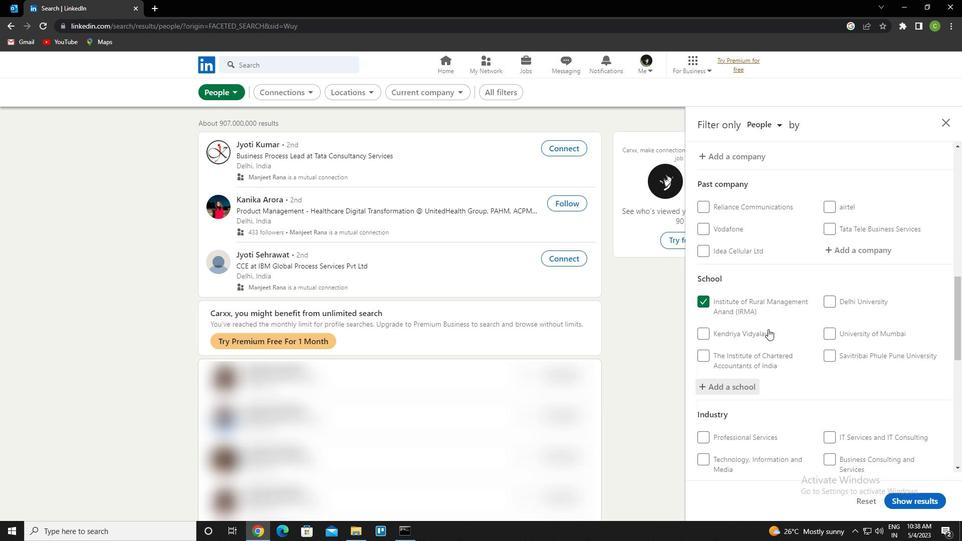 
Action: Mouse scrolled (767, 328) with delta (0, 0)
Screenshot: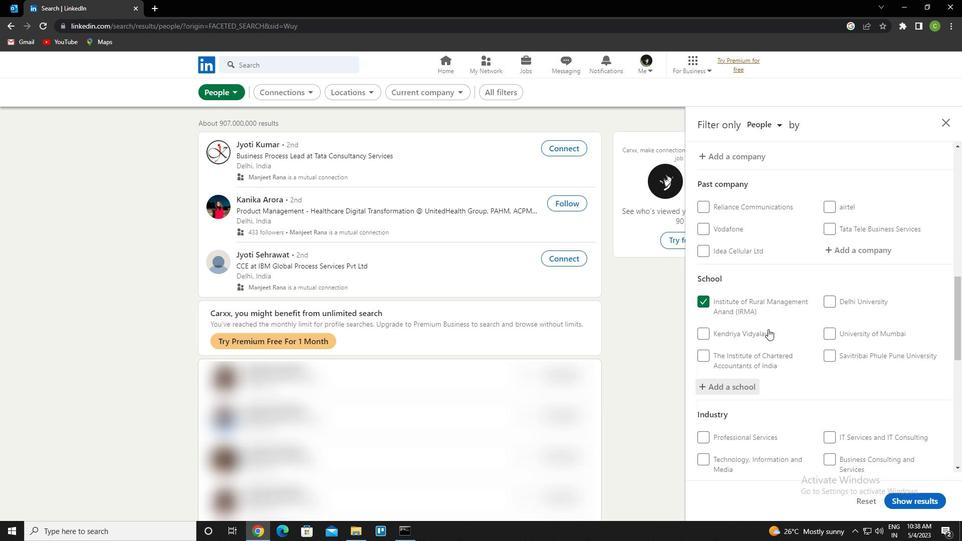 
Action: Mouse moved to (751, 335)
Screenshot: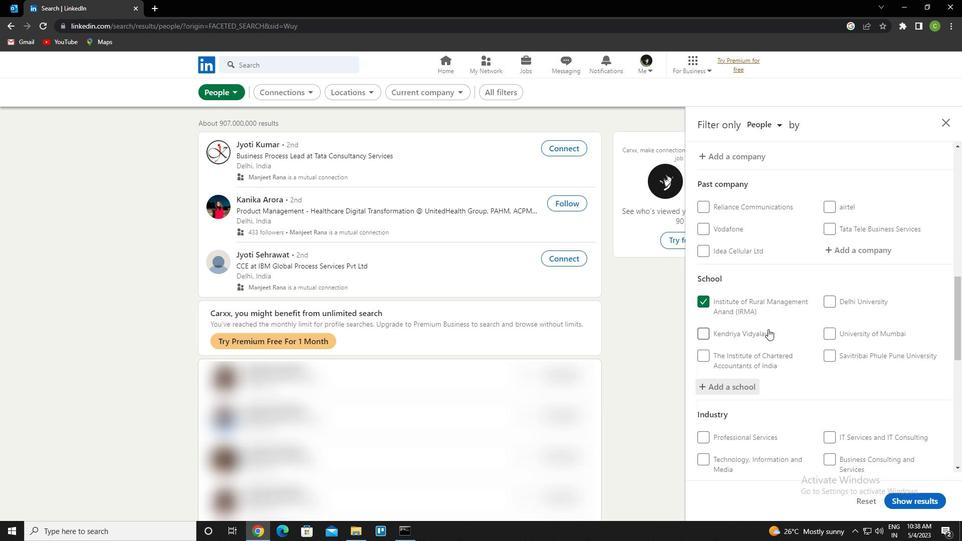 
Action: Mouse scrolled (751, 334) with delta (0, 0)
Screenshot: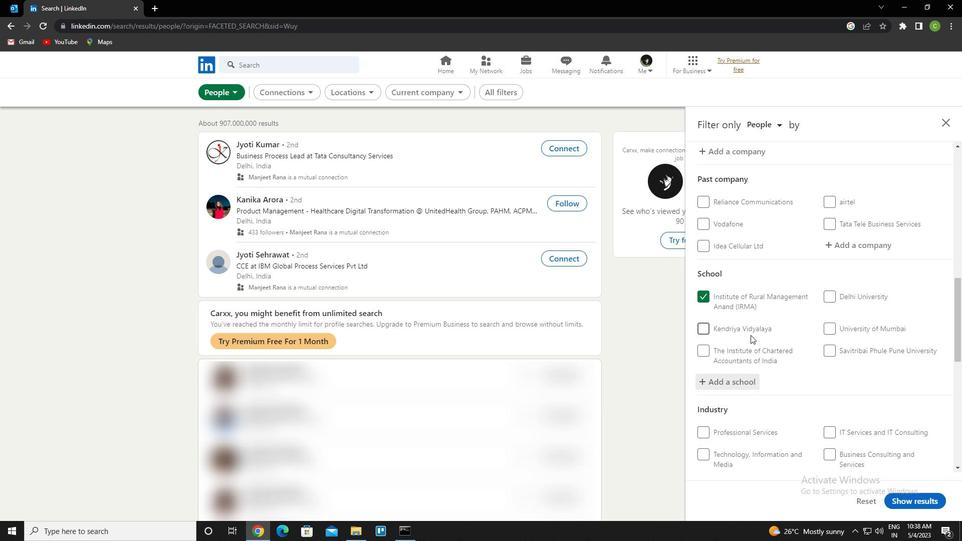
Action: Mouse scrolled (751, 334) with delta (0, 0)
Screenshot: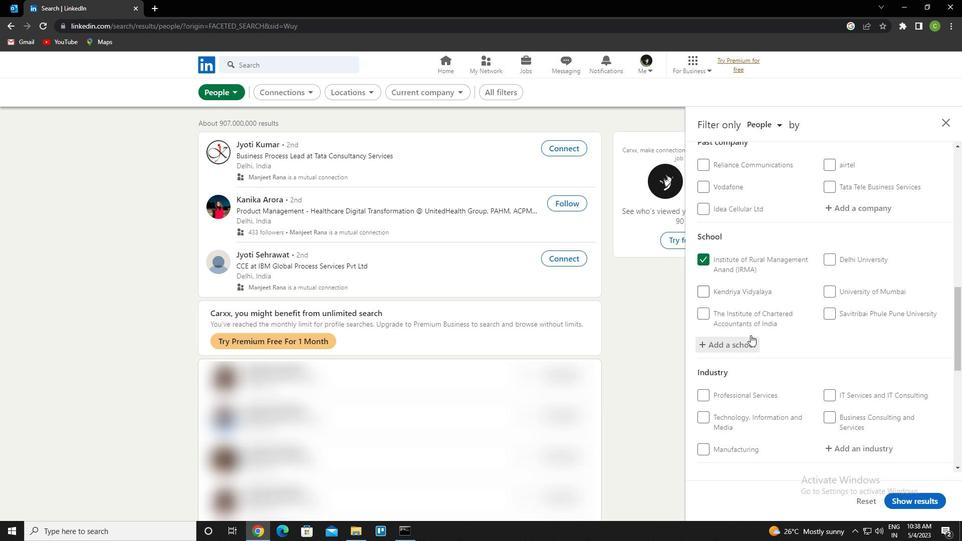 
Action: Mouse moved to (852, 340)
Screenshot: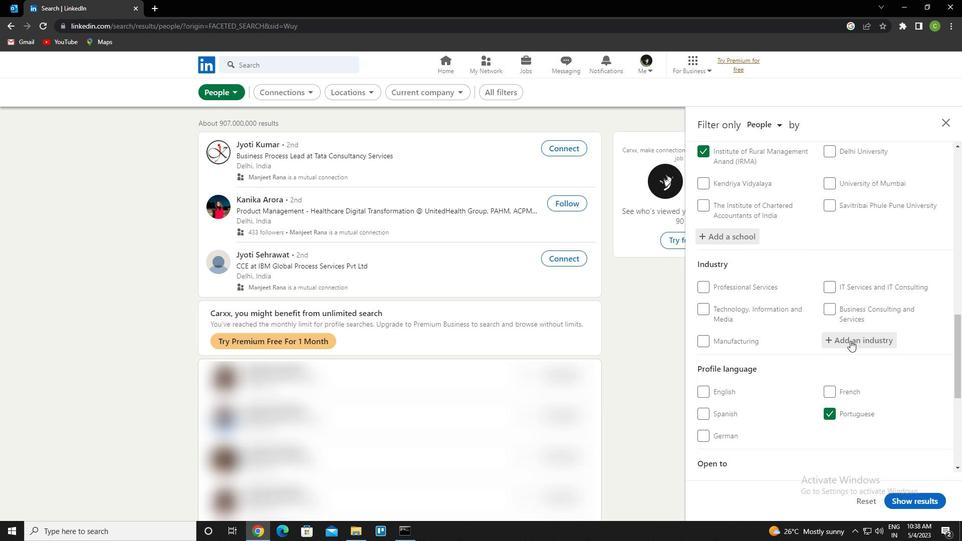 
Action: Mouse pressed left at (852, 340)
Screenshot: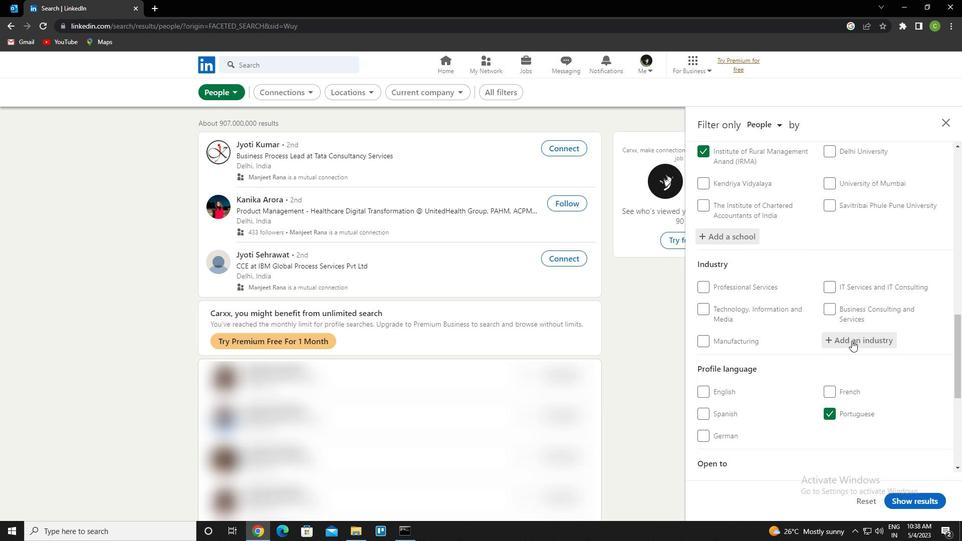 
Action: Mouse moved to (843, 334)
Screenshot: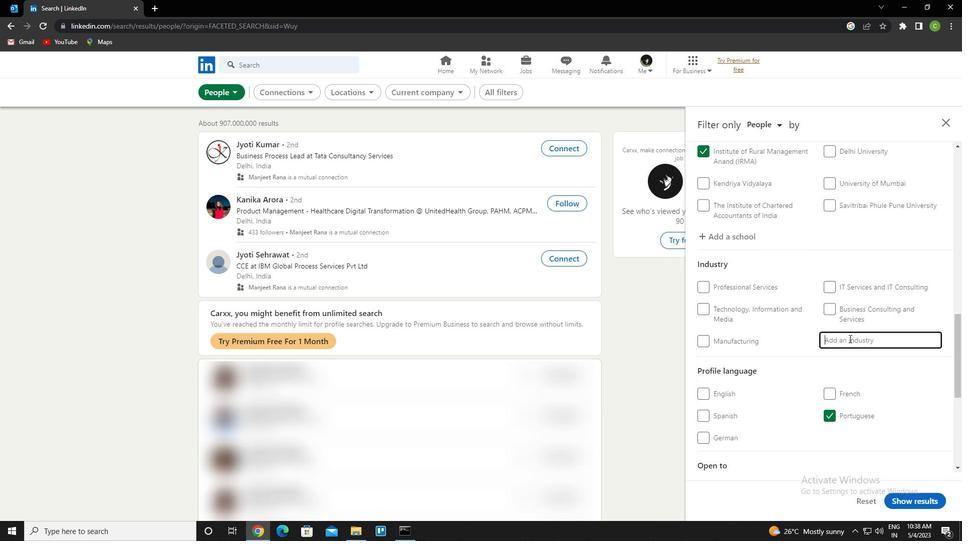 
Action: Key pressed <Key.caps_lock>t<Key.caps_lock>elephone<Key.space>call<Key.space><Key.down><Key.enter>
Screenshot: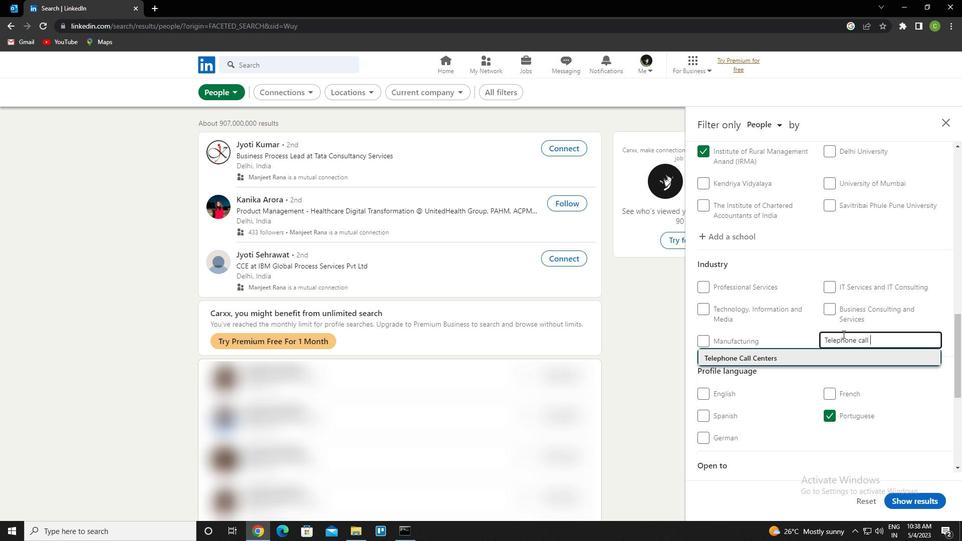 
Action: Mouse moved to (850, 324)
Screenshot: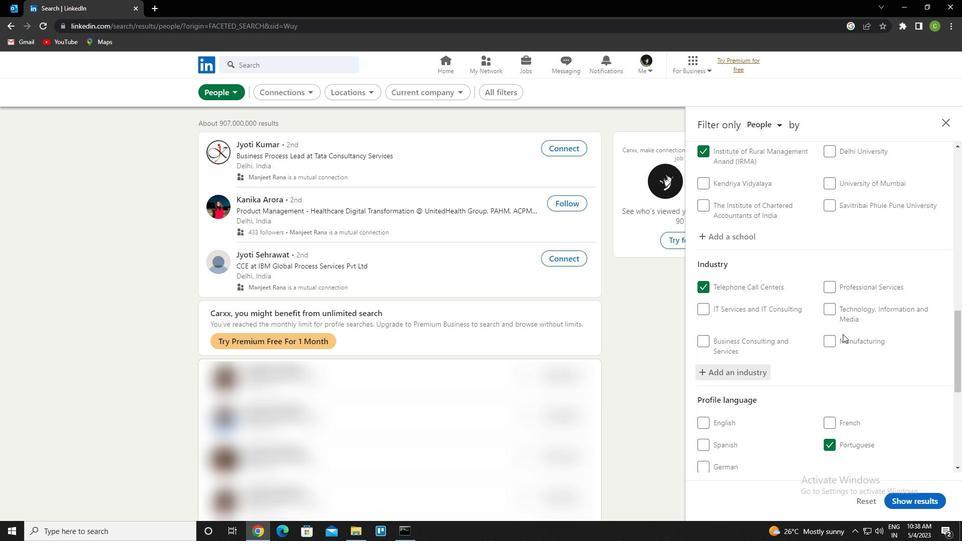 
Action: Mouse scrolled (850, 323) with delta (0, 0)
Screenshot: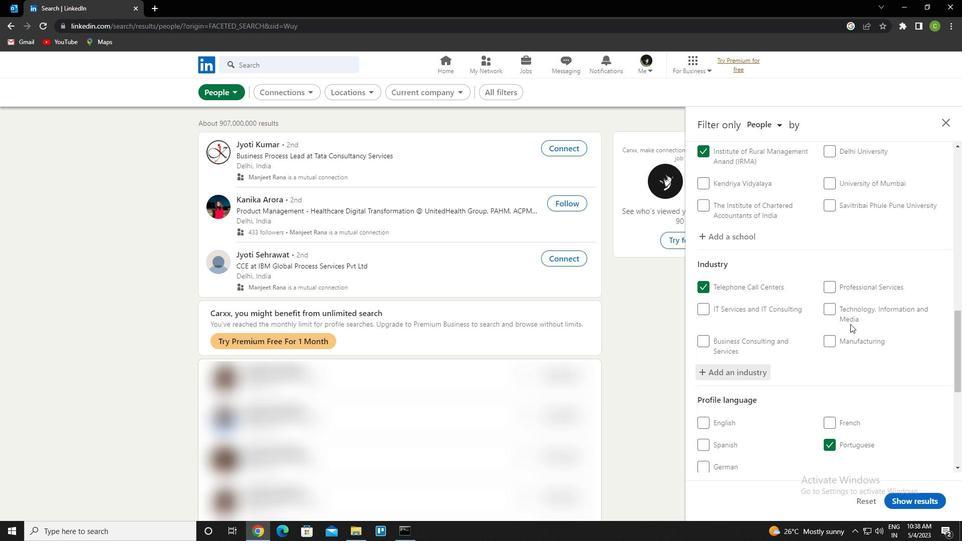 
Action: Mouse scrolled (850, 323) with delta (0, 0)
Screenshot: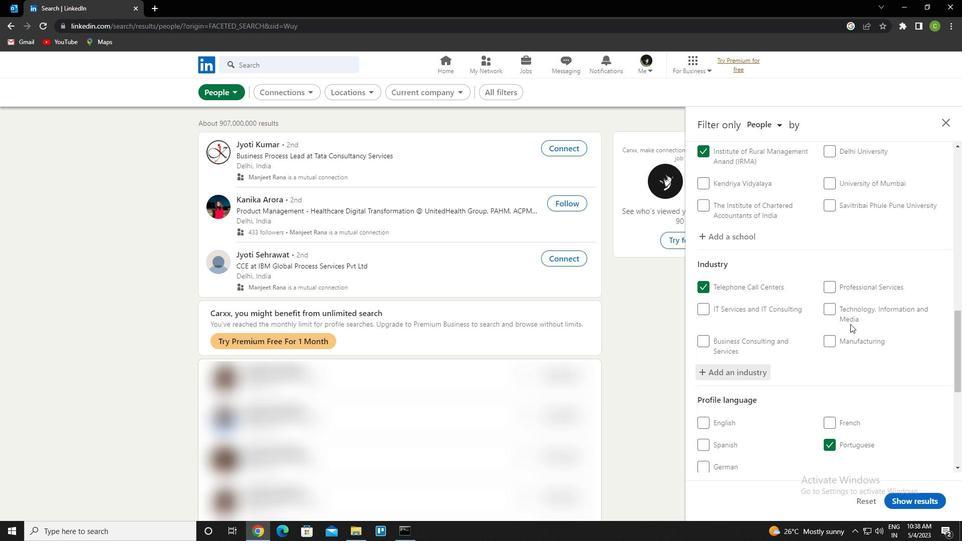 
Action: Mouse moved to (849, 324)
Screenshot: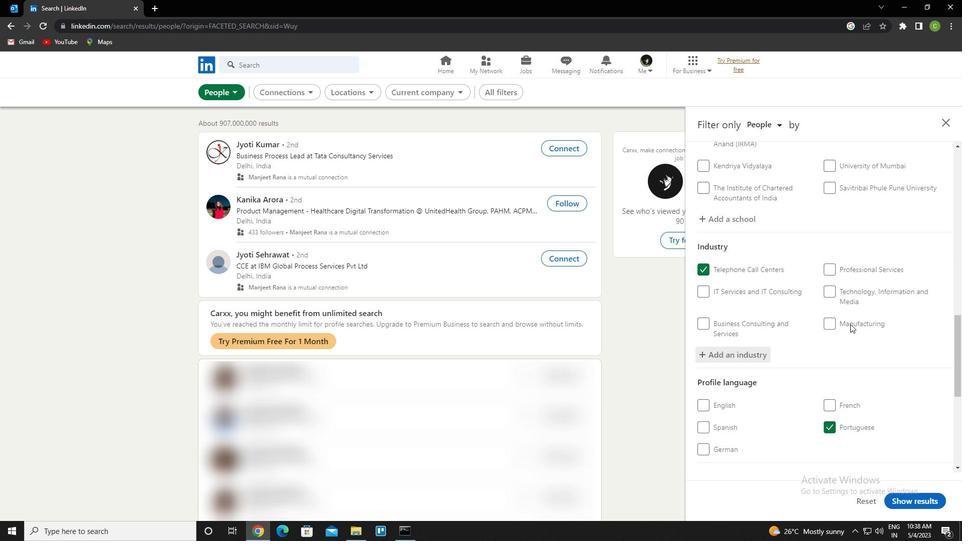 
Action: Mouse scrolled (849, 323) with delta (0, 0)
Screenshot: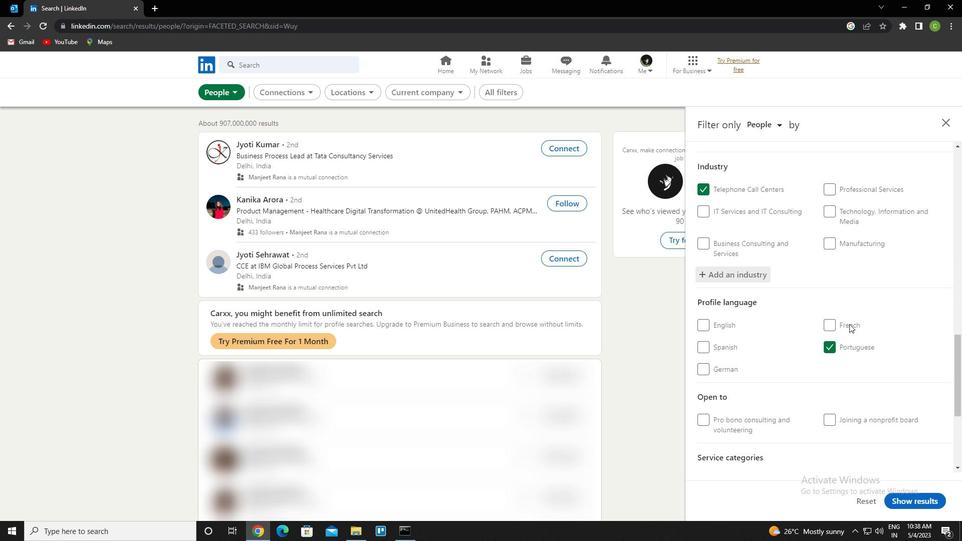 
Action: Mouse moved to (849, 325)
Screenshot: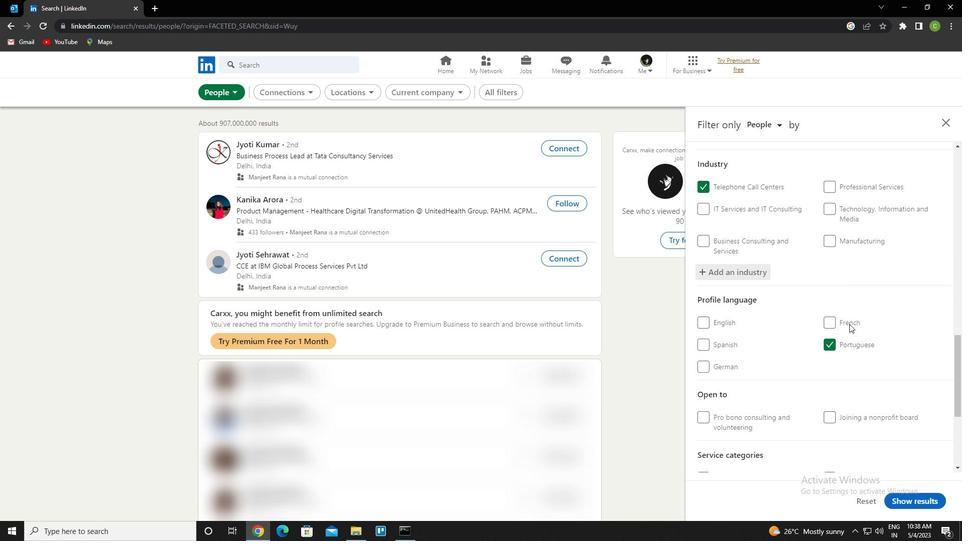 
Action: Mouse scrolled (849, 324) with delta (0, 0)
Screenshot: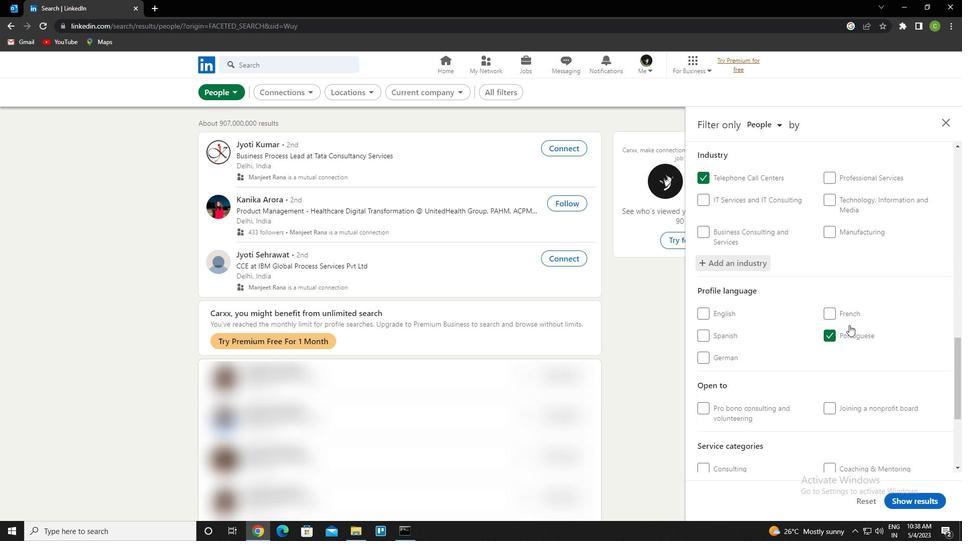 
Action: Mouse scrolled (849, 324) with delta (0, 0)
Screenshot: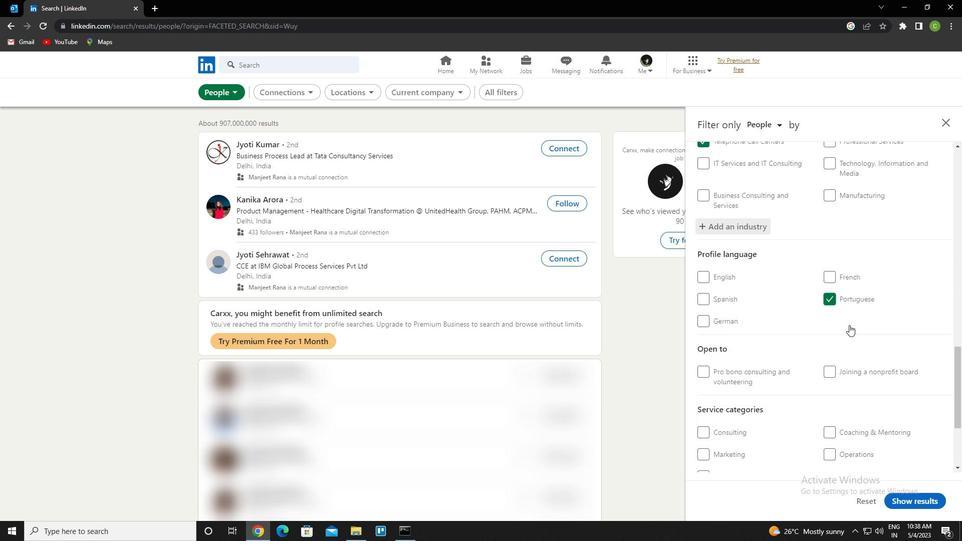 
Action: Mouse moved to (860, 373)
Screenshot: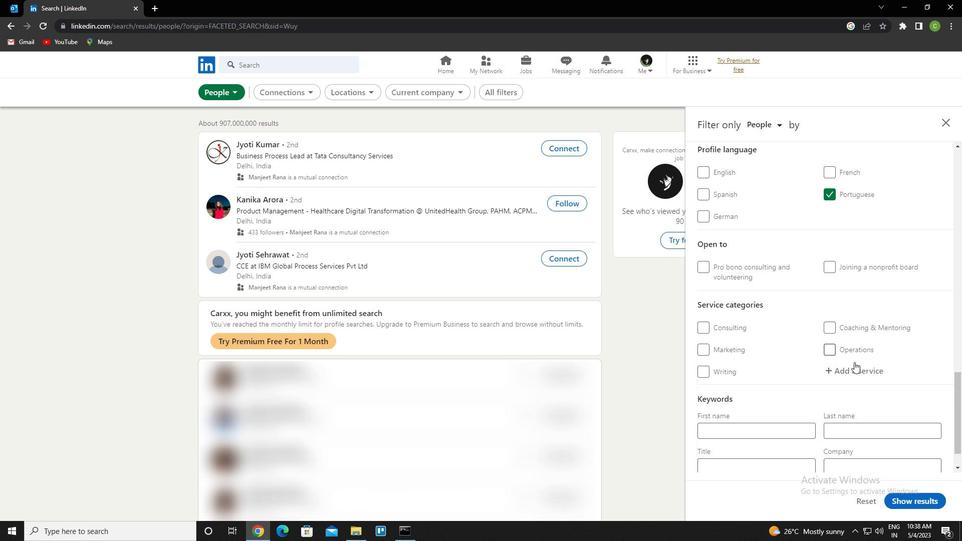 
Action: Mouse pressed left at (860, 373)
Screenshot: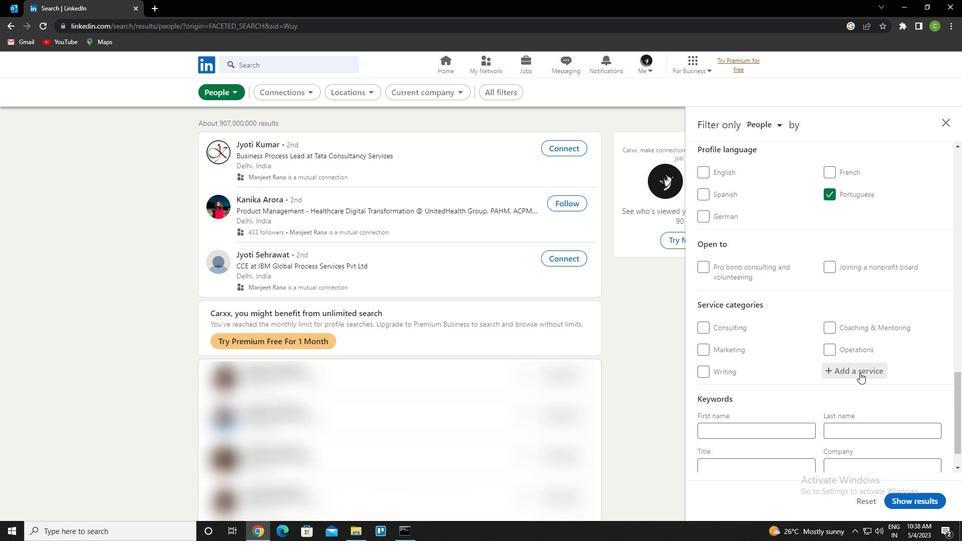 
Action: Mouse moved to (857, 370)
Screenshot: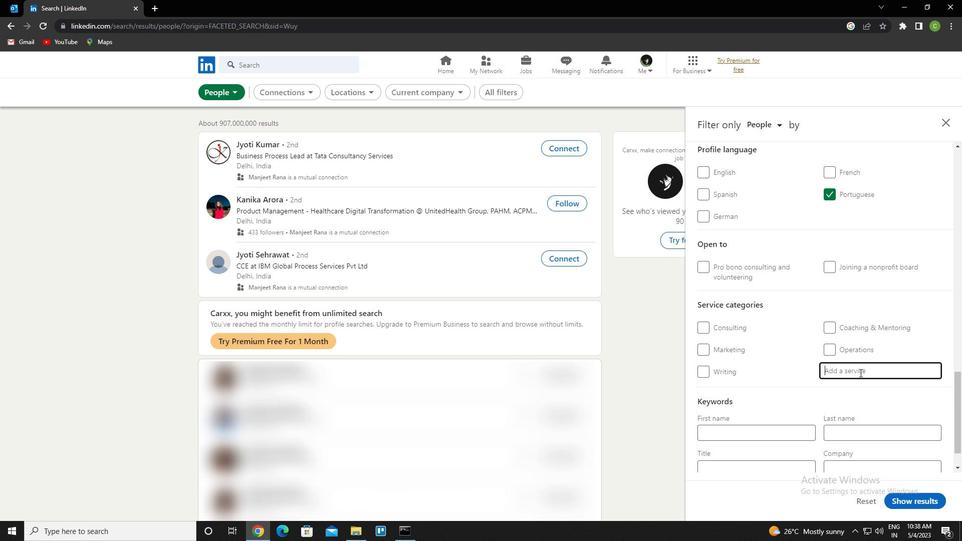 
Action: Key pressed <Key.caps_lock>c<Key.caps_lock>ustomer<Key.space>service<Key.down><Key.down><Key.enter>
Screenshot: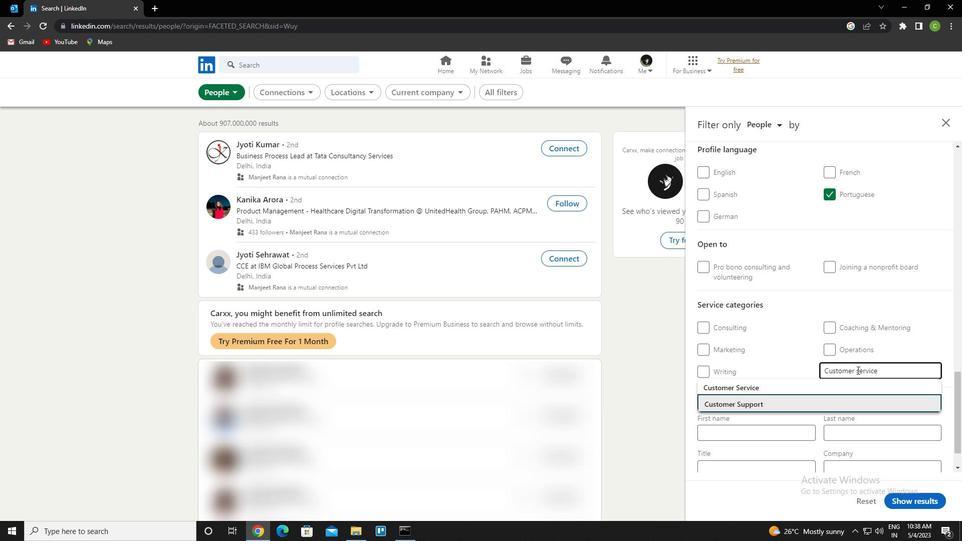 
Action: Mouse moved to (770, 338)
Screenshot: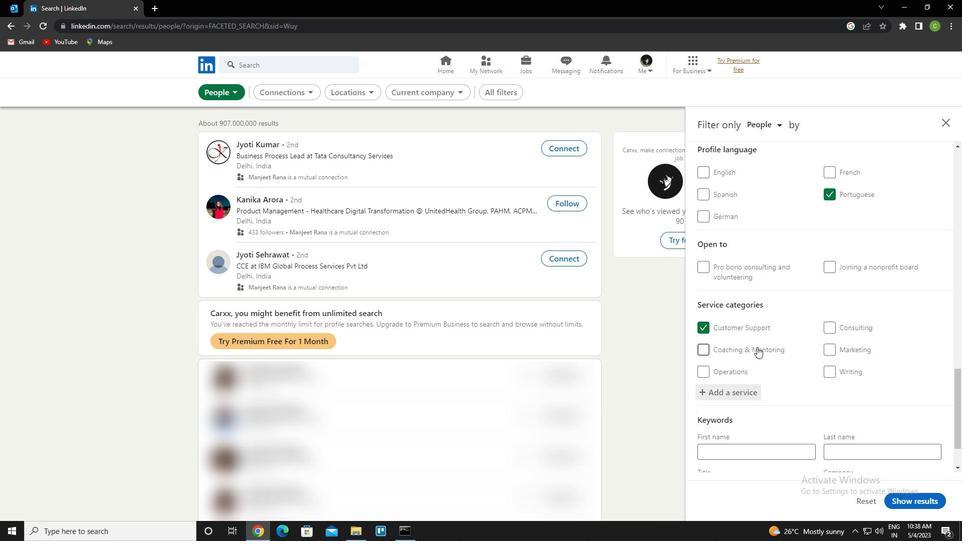 
Action: Mouse scrolled (770, 337) with delta (0, 0)
Screenshot: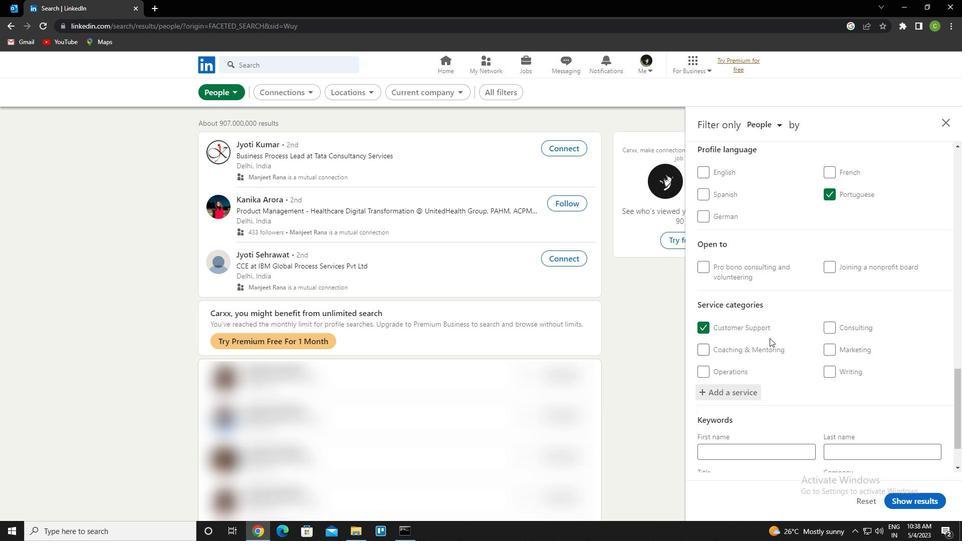 
Action: Mouse moved to (786, 349)
Screenshot: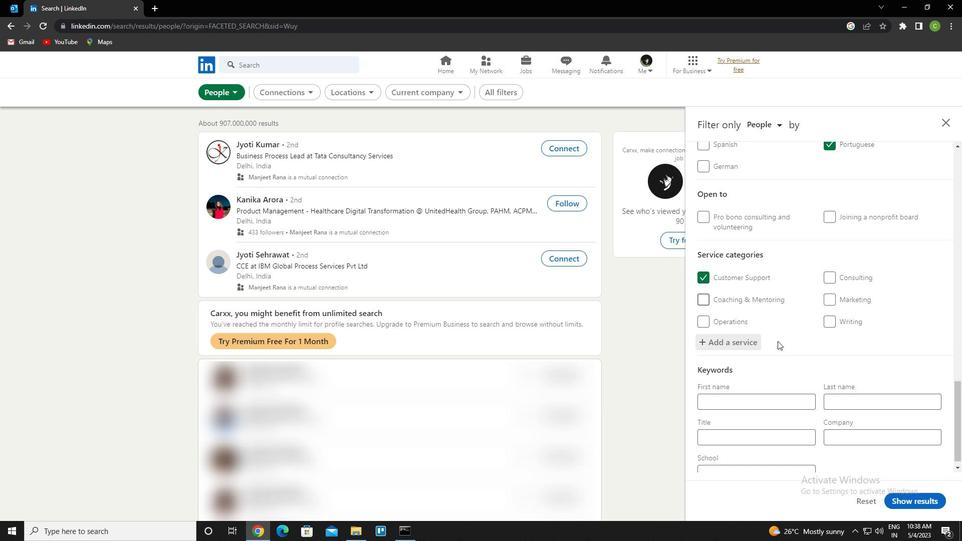 
Action: Mouse scrolled (786, 348) with delta (0, 0)
Screenshot: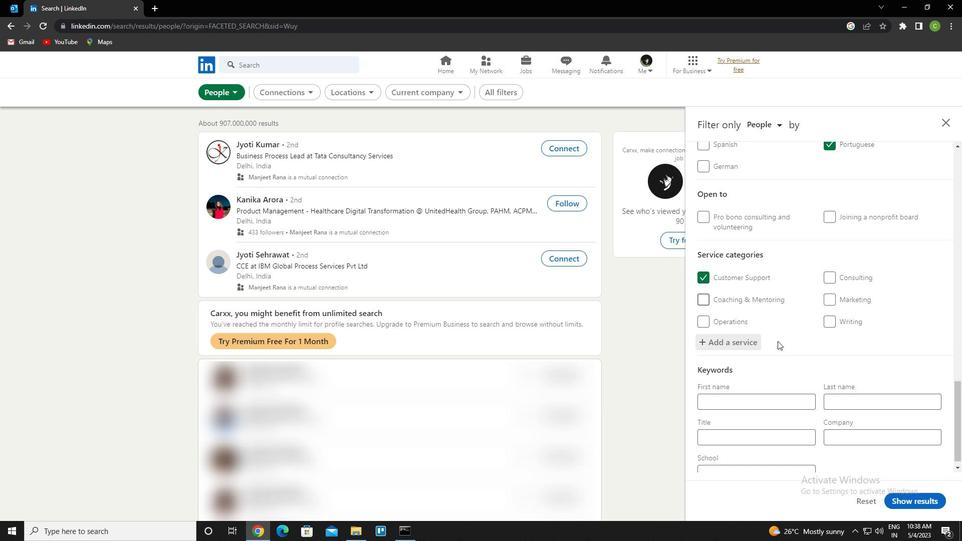 
Action: Mouse moved to (789, 350)
Screenshot: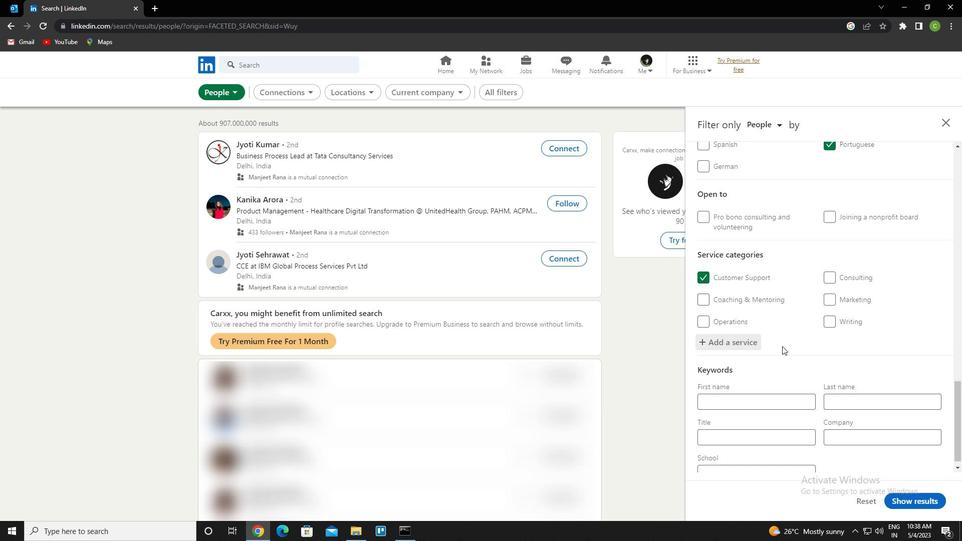 
Action: Mouse scrolled (789, 349) with delta (0, 0)
Screenshot: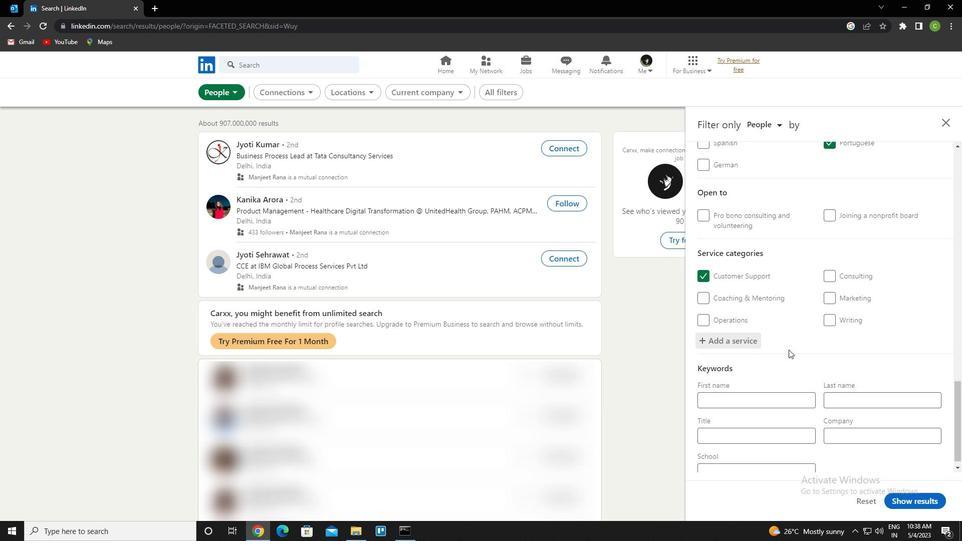
Action: Mouse moved to (789, 350)
Screenshot: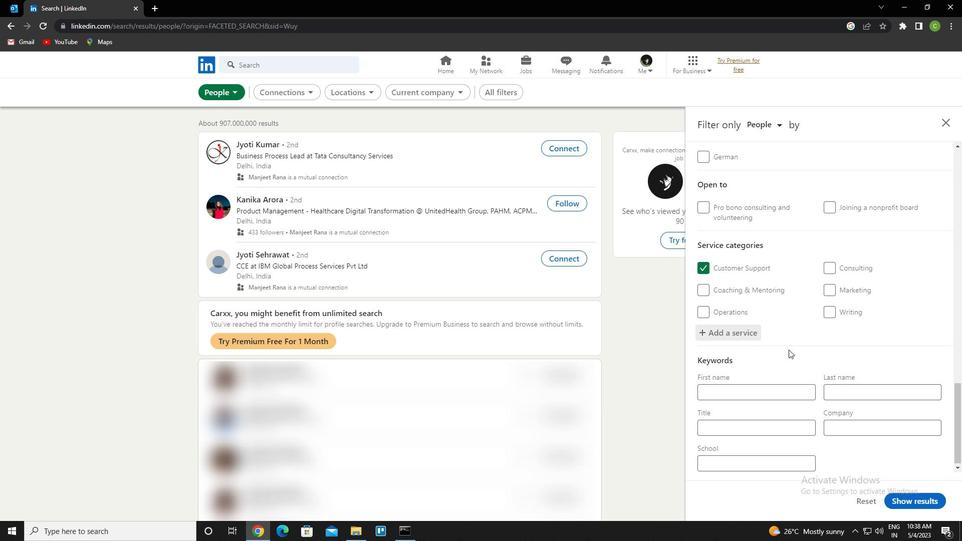 
Action: Mouse scrolled (789, 350) with delta (0, 0)
Screenshot: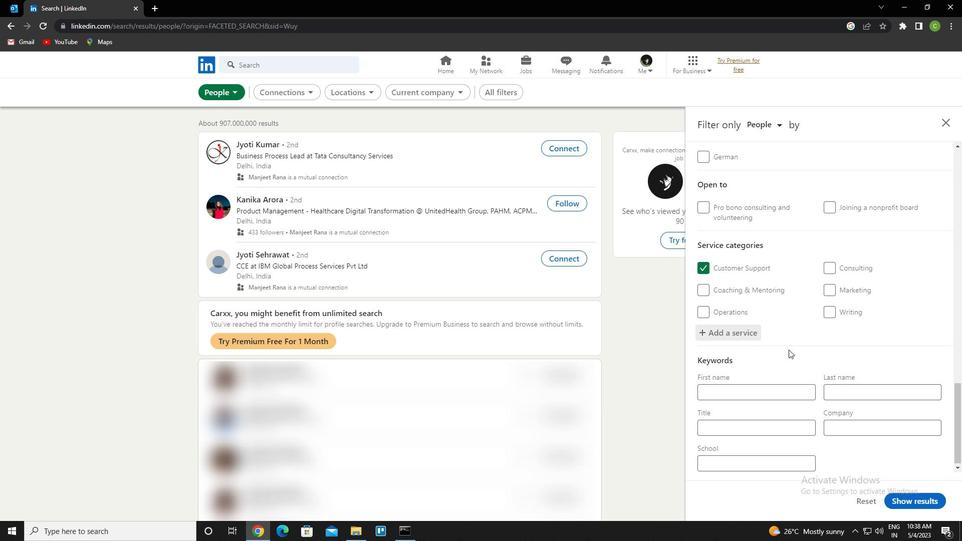 
Action: Mouse moved to (764, 427)
Screenshot: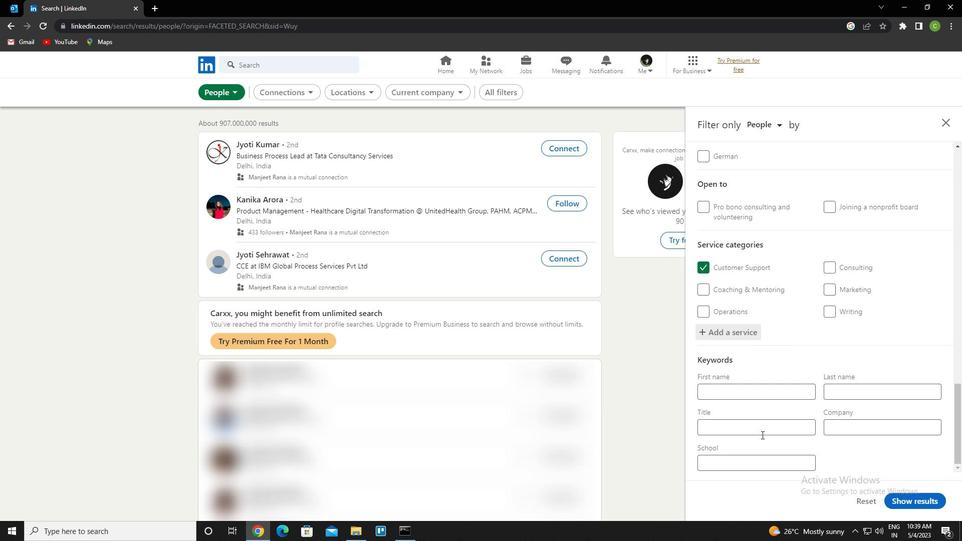 
Action: Mouse pressed left at (764, 427)
Screenshot: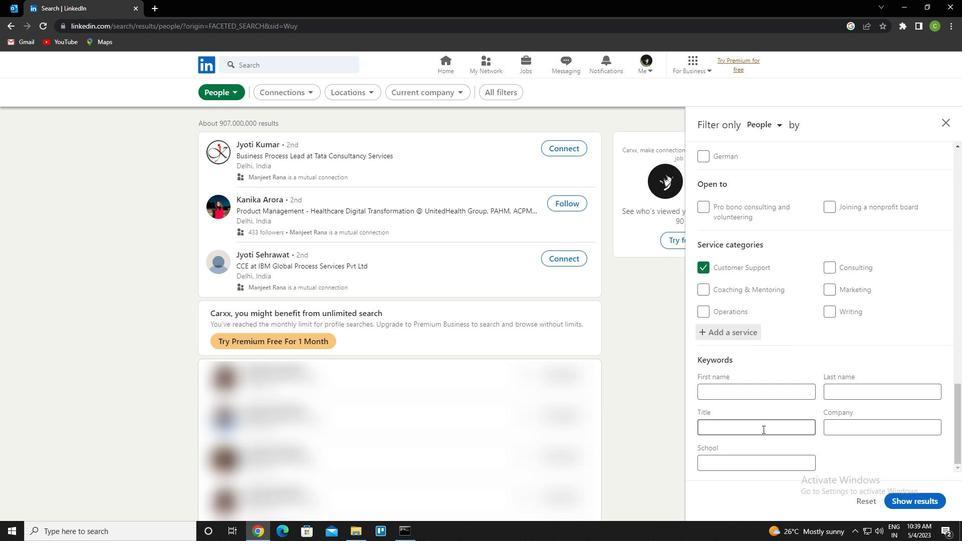 
Action: Mouse moved to (748, 421)
Screenshot: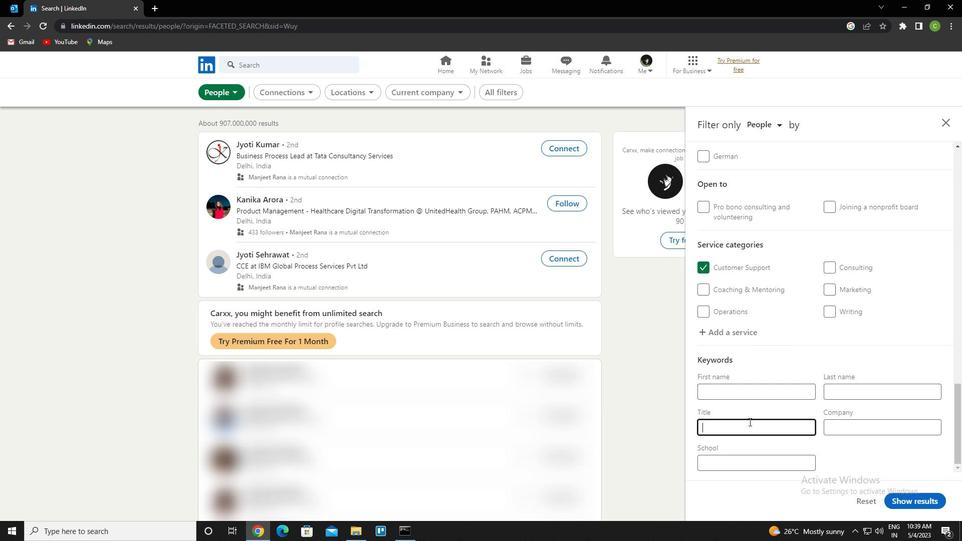 
Action: Key pressed <Key.caps_lock>
Screenshot: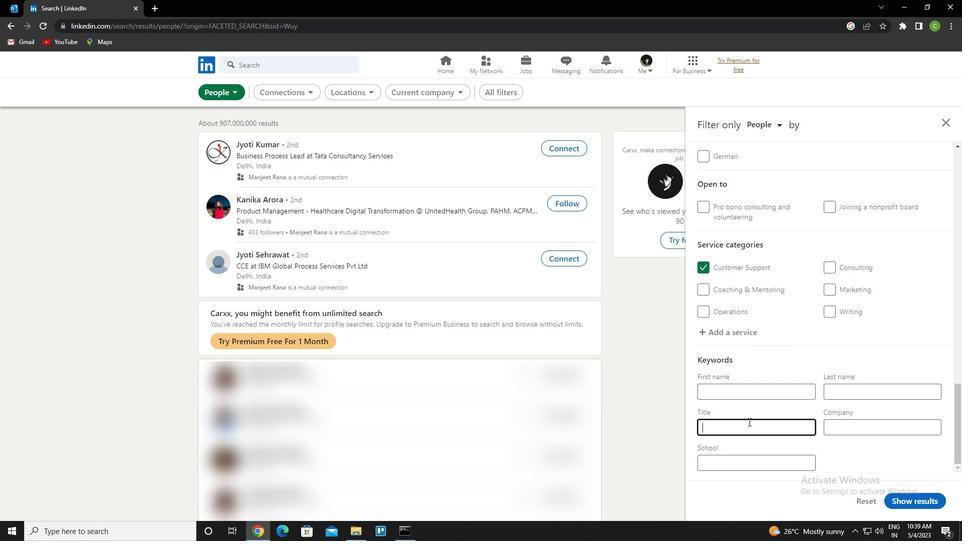 
Action: Mouse moved to (747, 421)
Screenshot: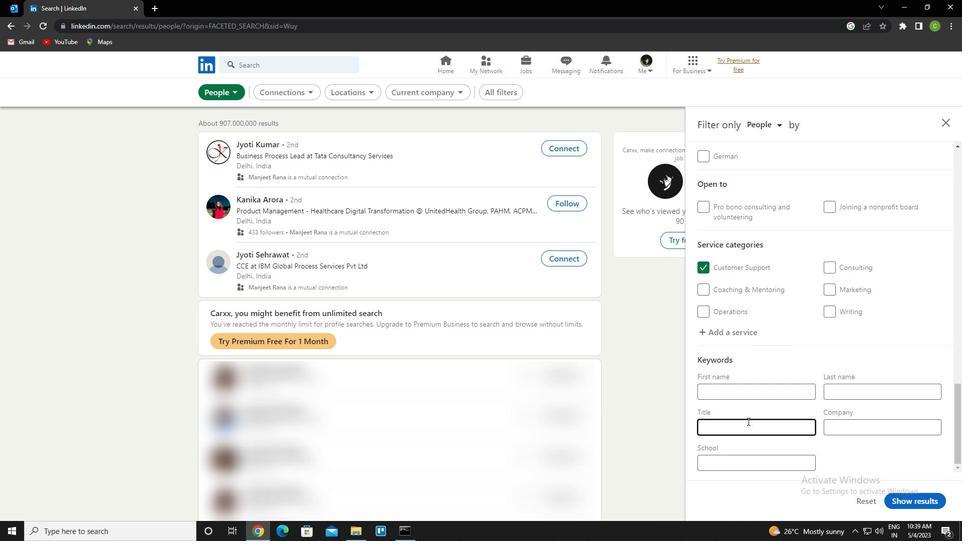 
Action: Key pressed b<Key.caps_lock>
Screenshot: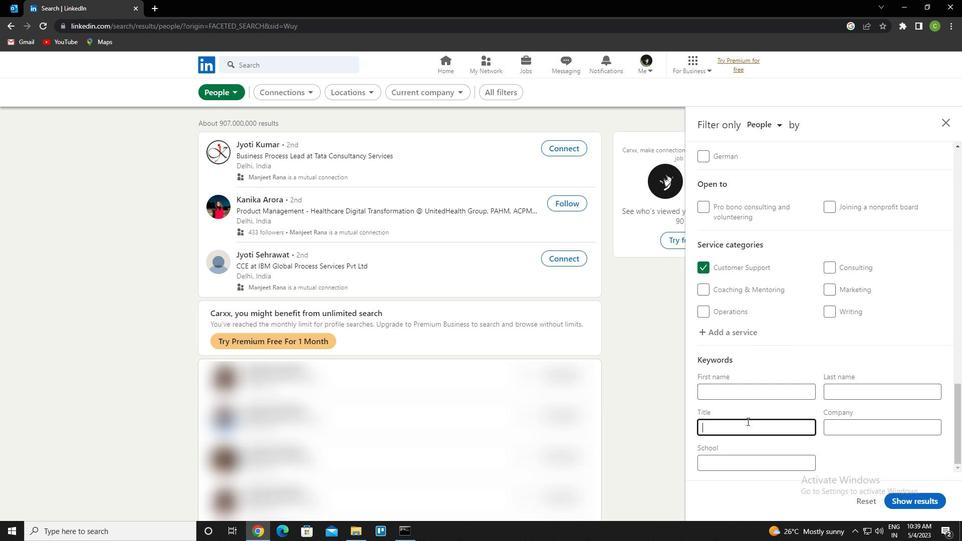 
Action: Mouse moved to (746, 420)
Screenshot: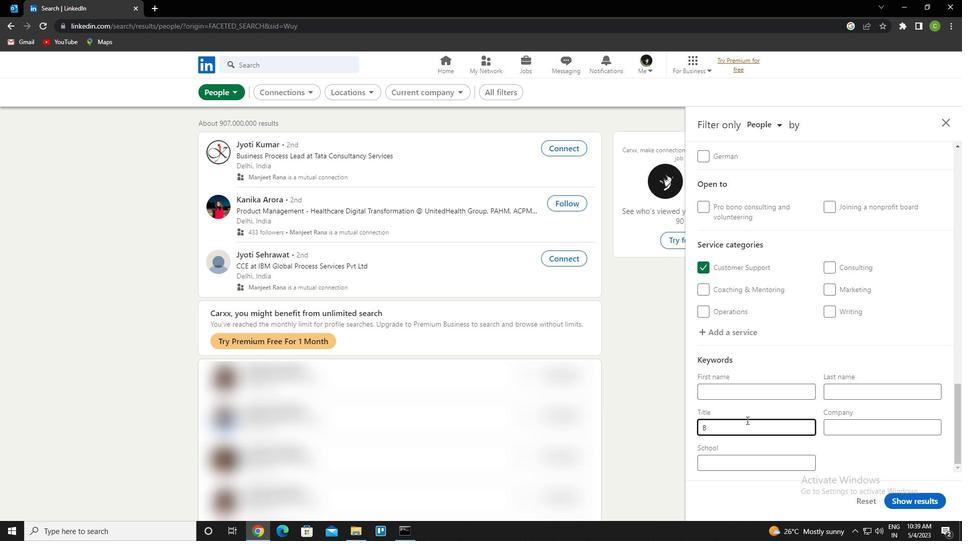 
Action: Key pressed iological<Key.space><Key.caps_lock>e<Key.caps_lock>ngineer
Screenshot: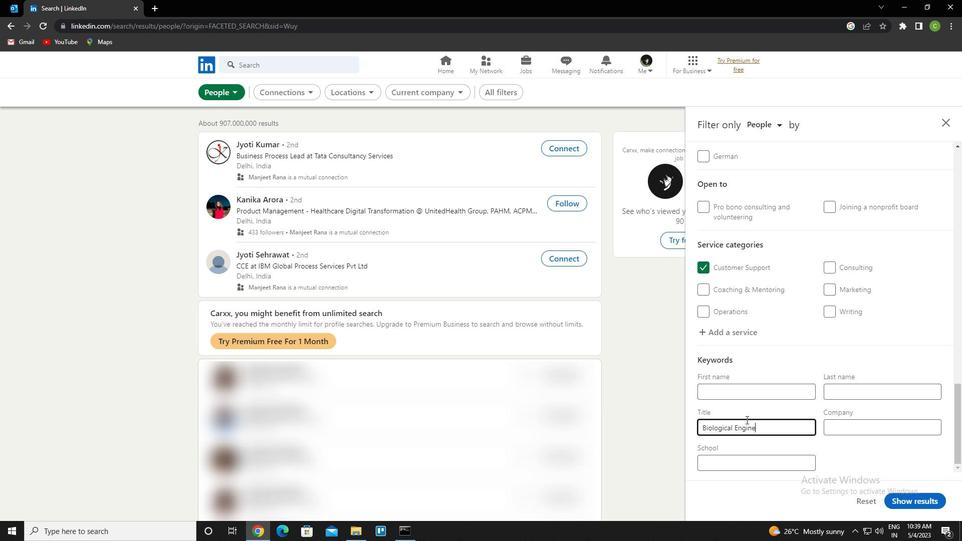 
Action: Mouse moved to (923, 497)
Screenshot: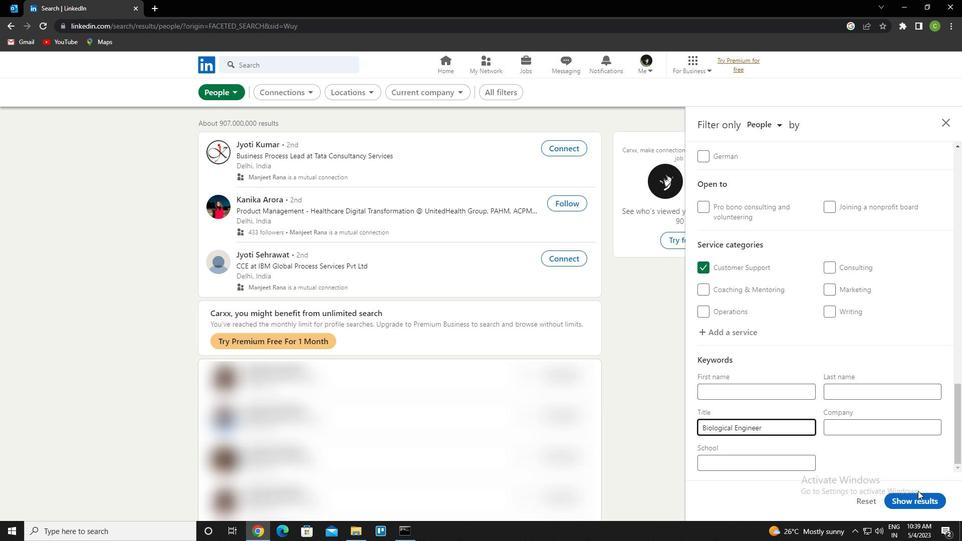 
Action: Mouse pressed left at (923, 497)
Screenshot: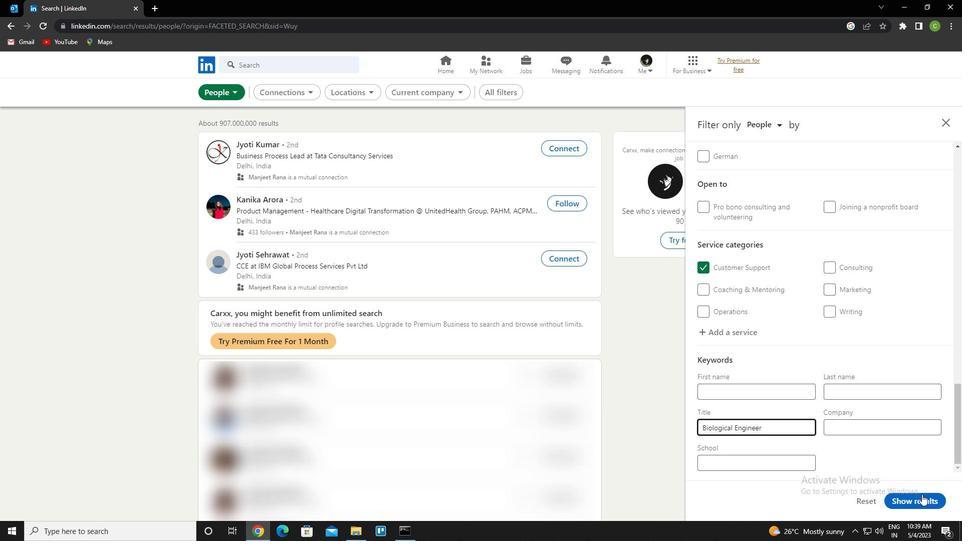 
Action: Mouse moved to (823, 397)
Screenshot: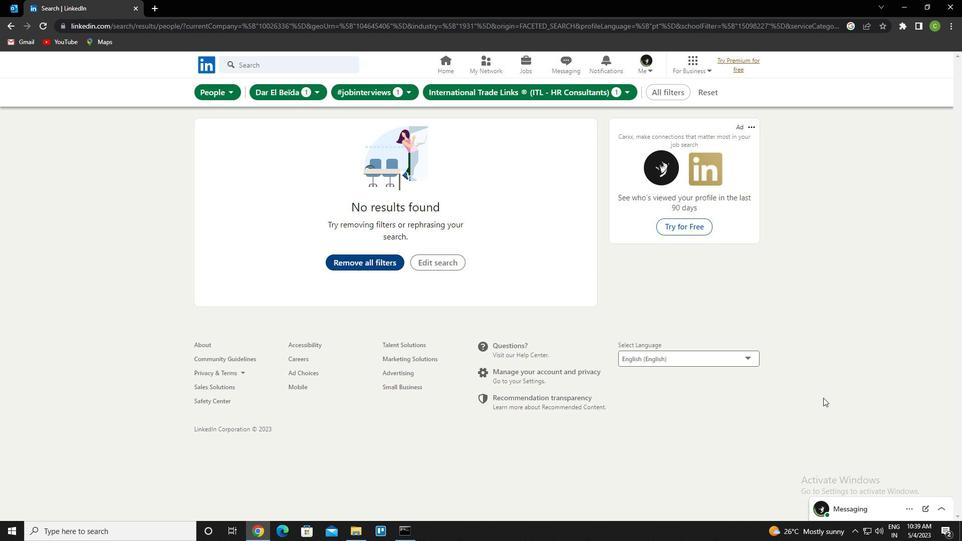 
